Task: Send an email with the signature Kirsten Carter with the subject Feedback on a testimonial and the message Can you please provide me with an update on the project risks and mitigation plan? from softage.9@softage.net to softage.4@softage.net and move the email from Sent Items to the folder Inventory management
Action: Mouse moved to (938, 69)
Screenshot: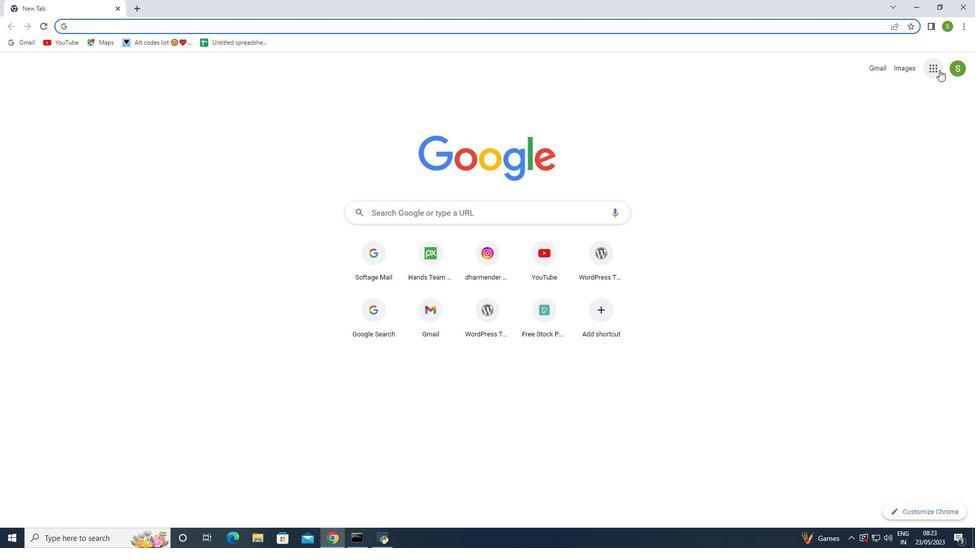 
Action: Mouse pressed left at (938, 69)
Screenshot: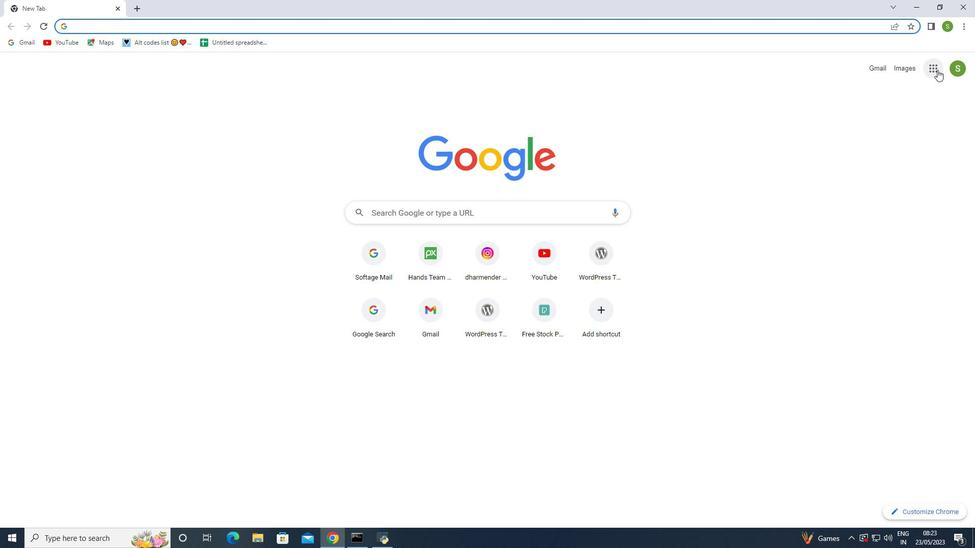 
Action: Mouse moved to (885, 118)
Screenshot: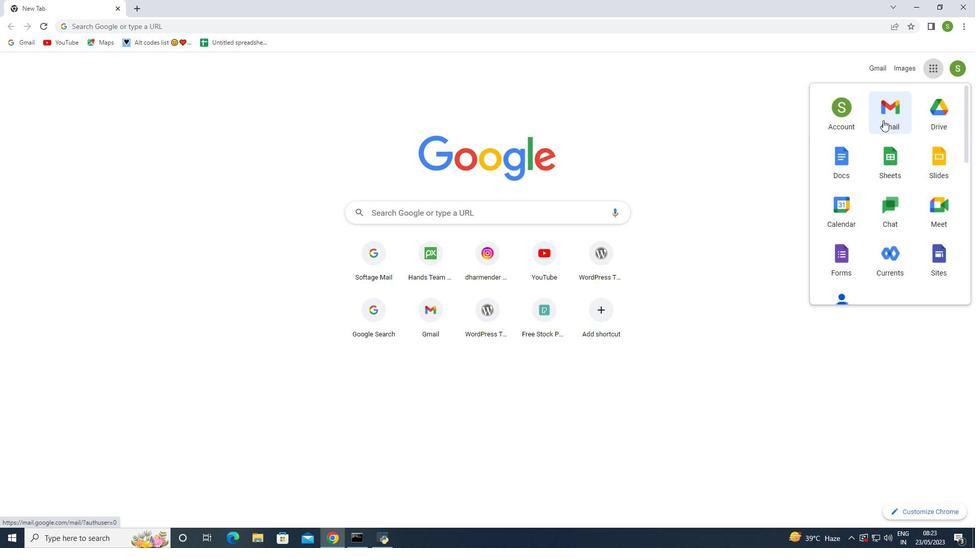 
Action: Mouse pressed left at (885, 118)
Screenshot: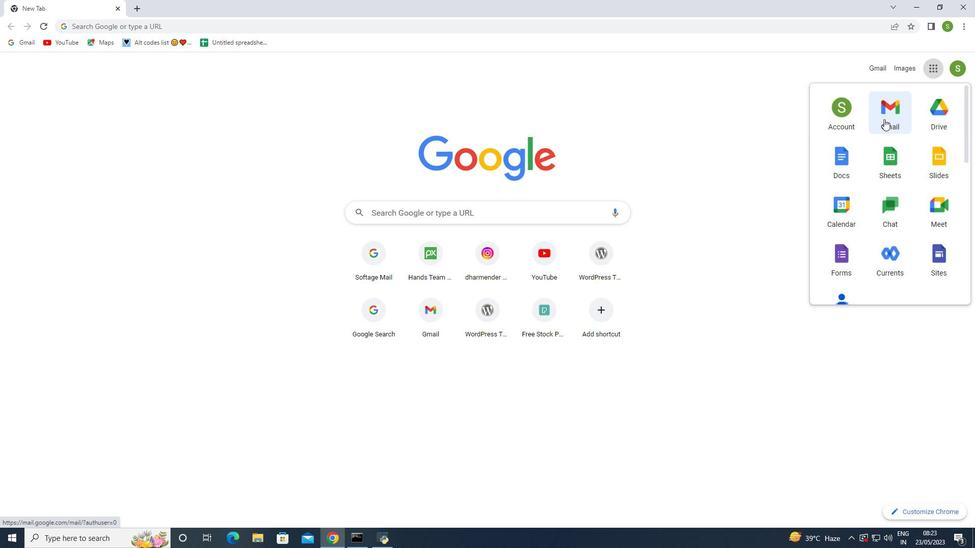 
Action: Mouse moved to (852, 72)
Screenshot: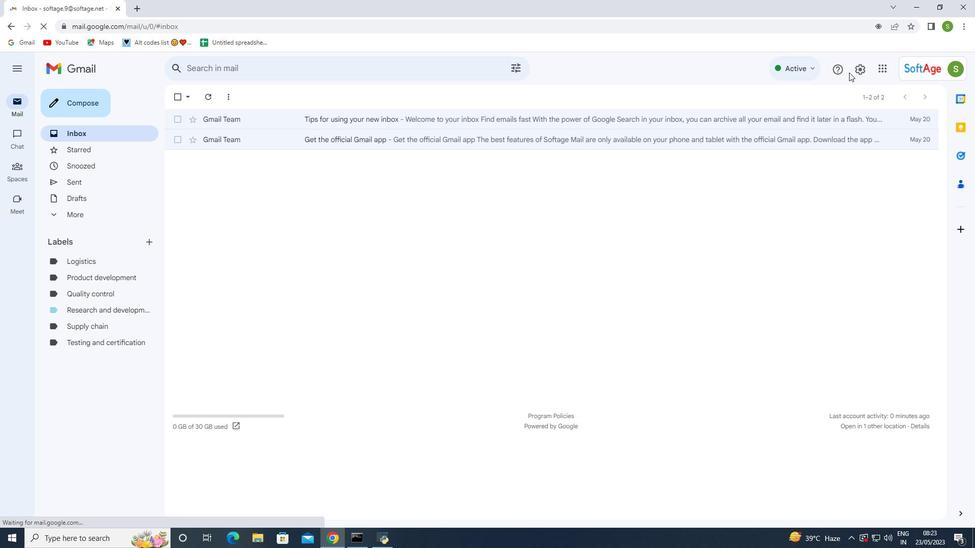 
Action: Mouse pressed left at (852, 72)
Screenshot: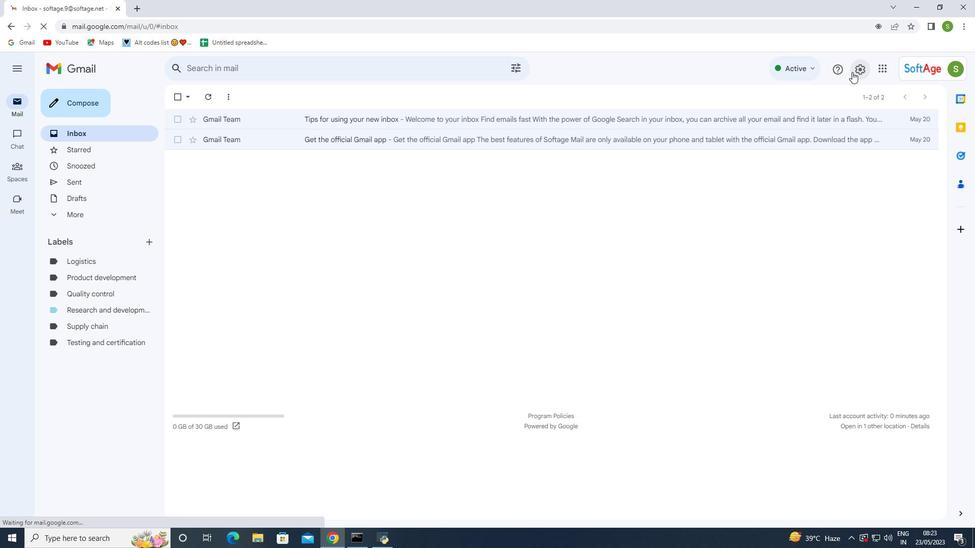 
Action: Mouse moved to (848, 118)
Screenshot: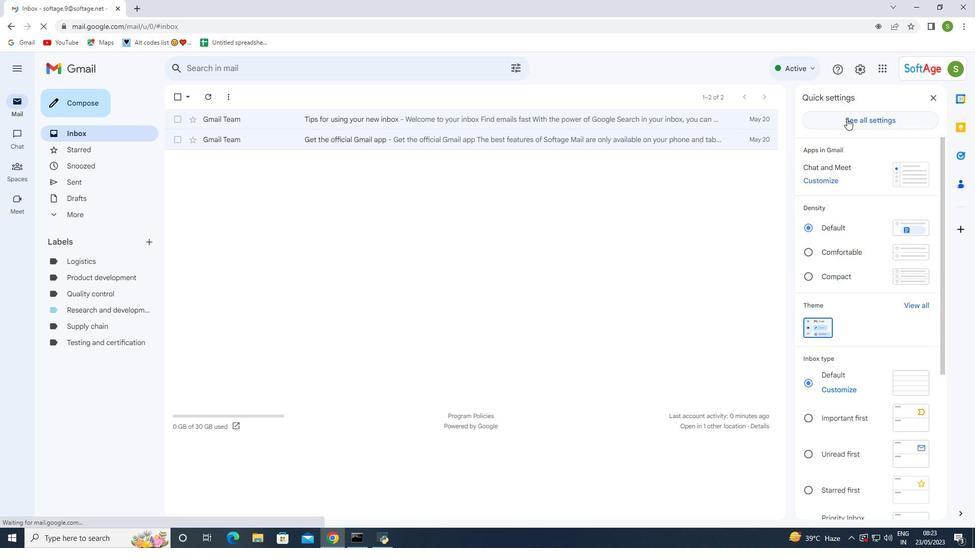 
Action: Mouse pressed left at (848, 118)
Screenshot: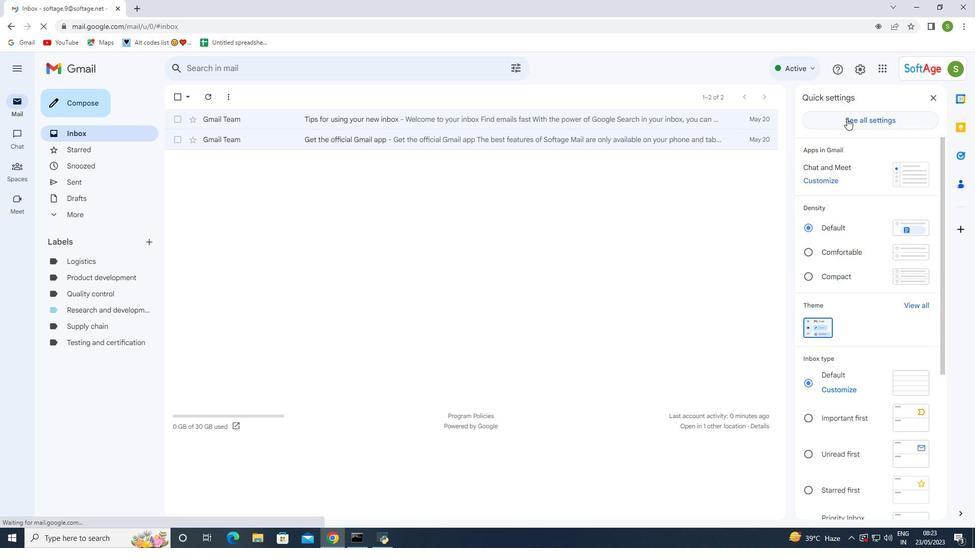 
Action: Mouse moved to (407, 262)
Screenshot: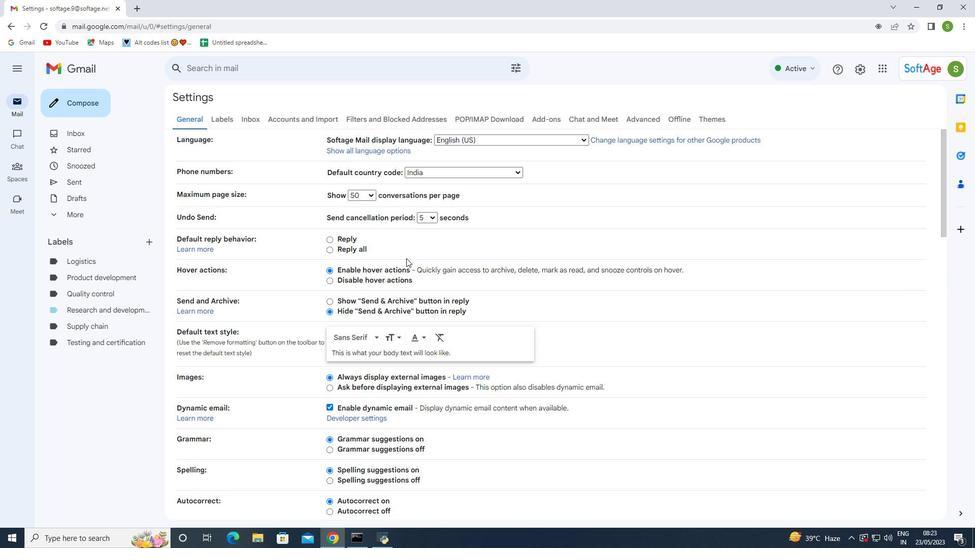 
Action: Mouse scrolled (407, 262) with delta (0, 0)
Screenshot: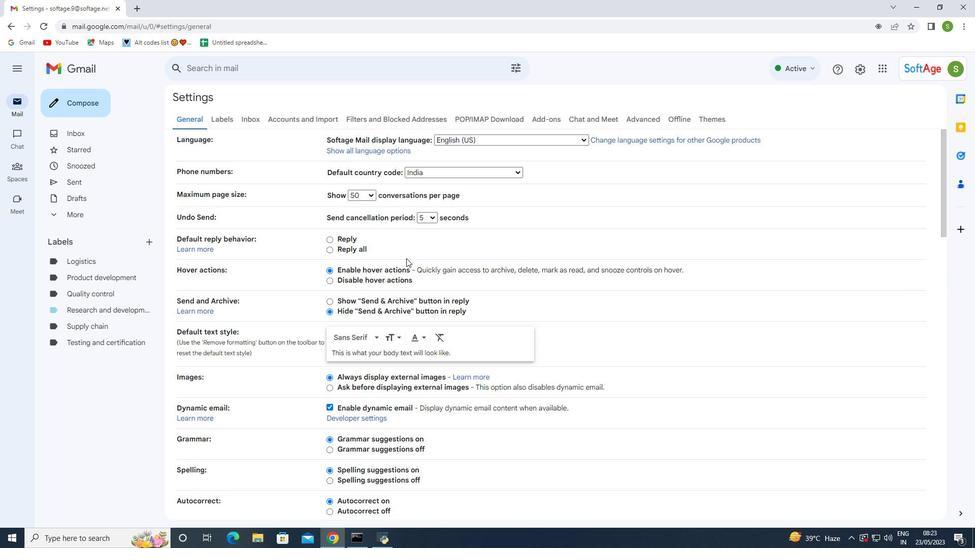 
Action: Mouse moved to (407, 262)
Screenshot: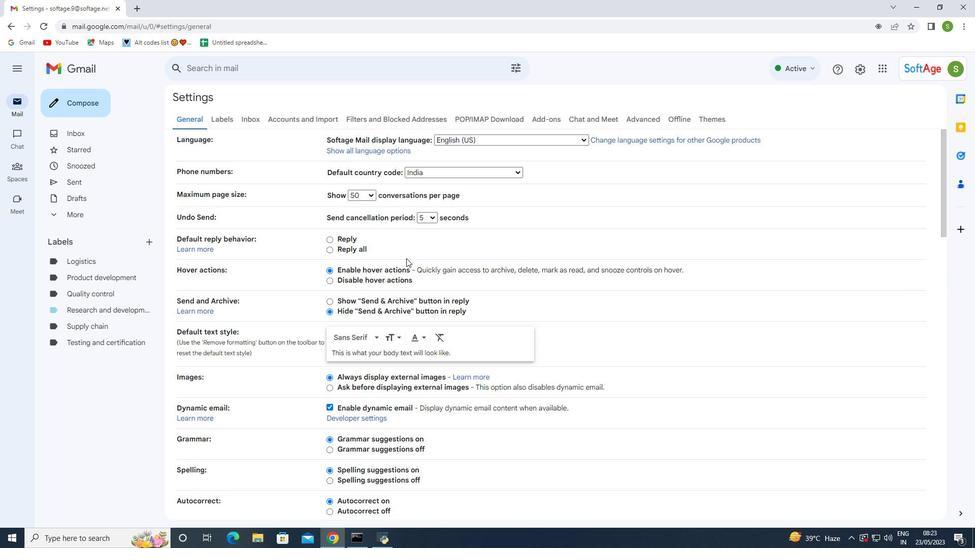 
Action: Mouse scrolled (407, 262) with delta (0, 0)
Screenshot: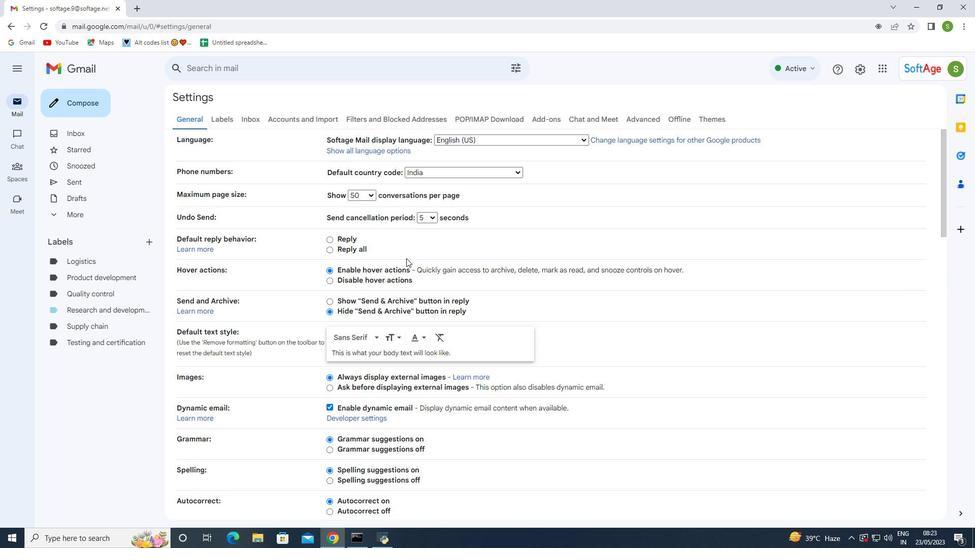 
Action: Mouse moved to (408, 263)
Screenshot: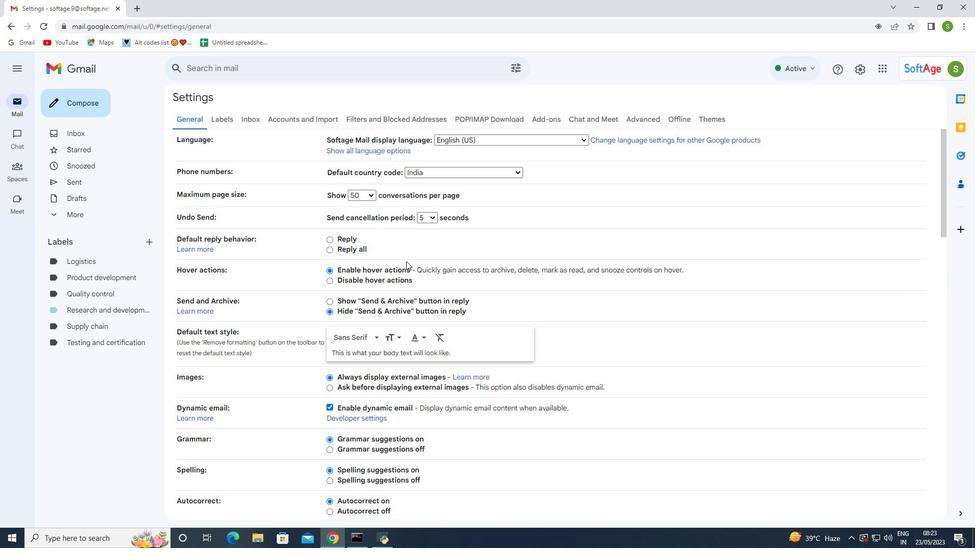 
Action: Mouse scrolled (408, 263) with delta (0, 0)
Screenshot: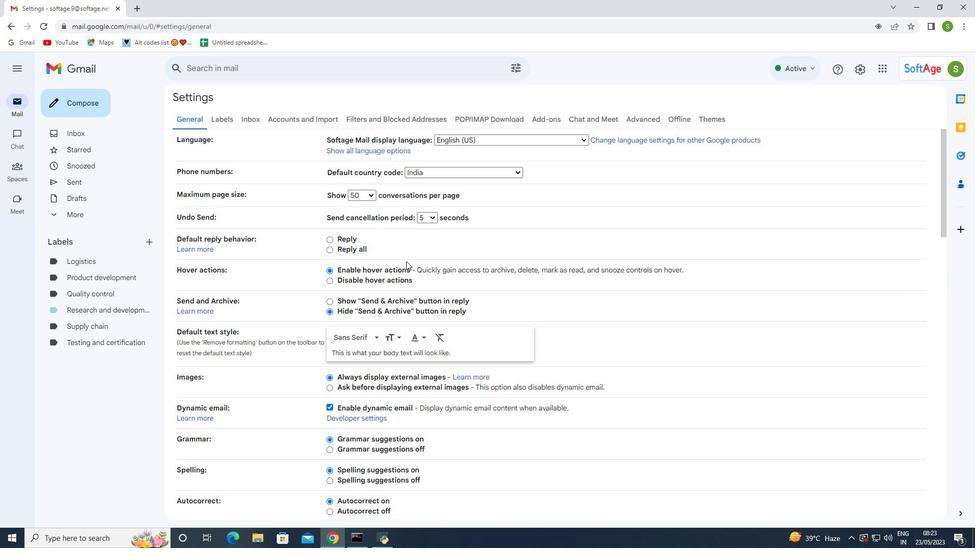 
Action: Mouse moved to (408, 263)
Screenshot: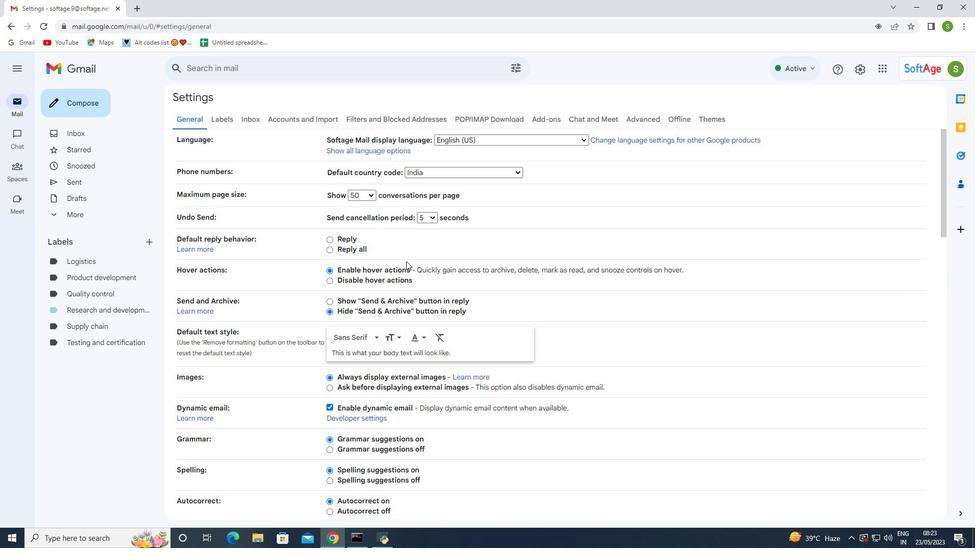 
Action: Mouse scrolled (408, 263) with delta (0, 0)
Screenshot: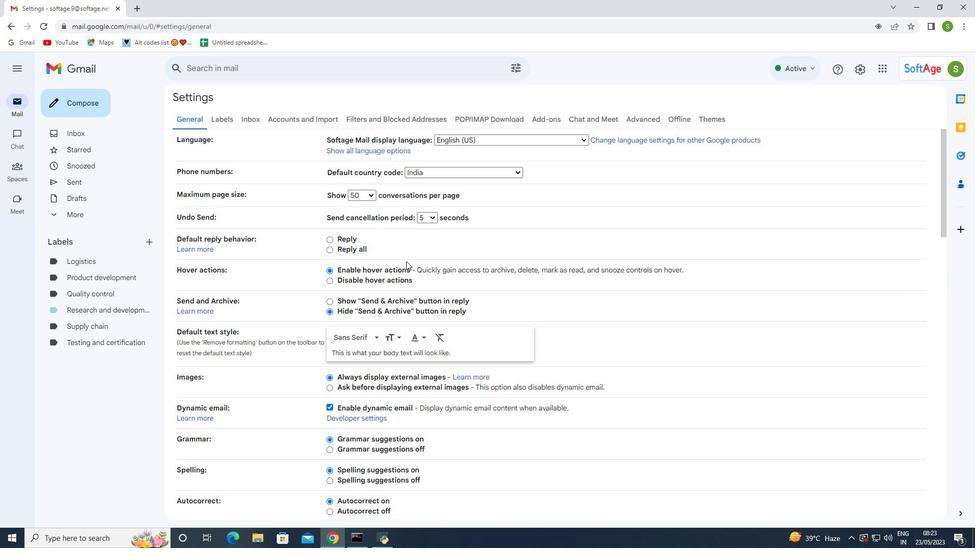 
Action: Mouse scrolled (408, 263) with delta (0, 0)
Screenshot: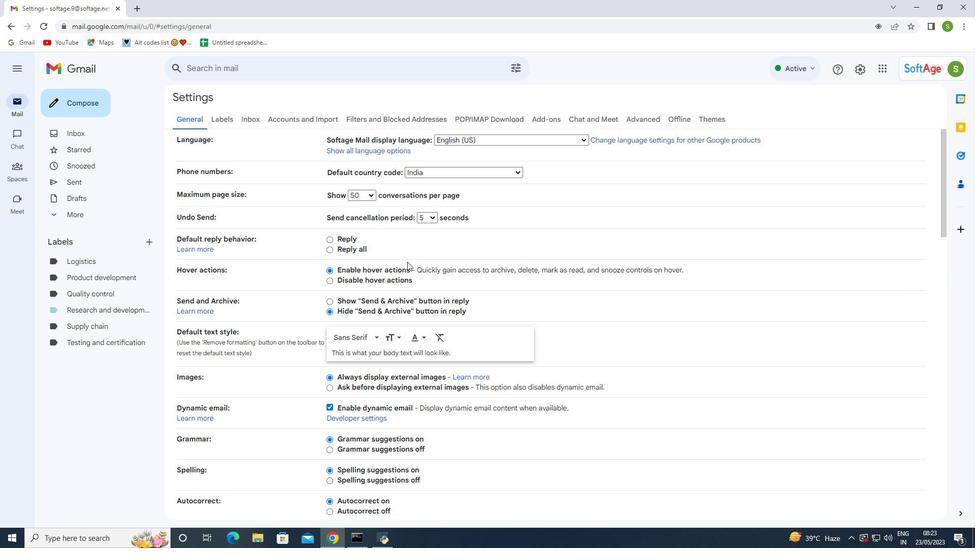 
Action: Mouse moved to (409, 265)
Screenshot: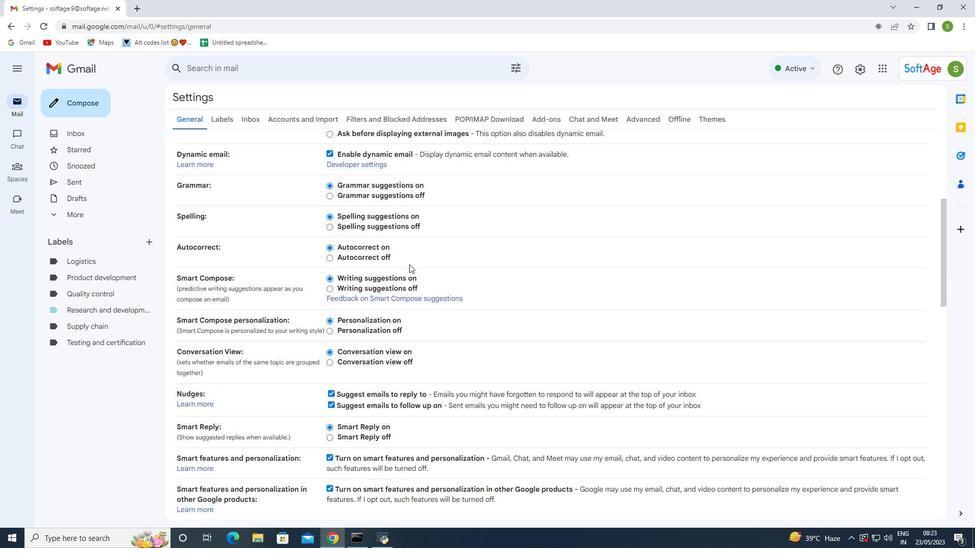 
Action: Mouse scrolled (409, 264) with delta (0, 0)
Screenshot: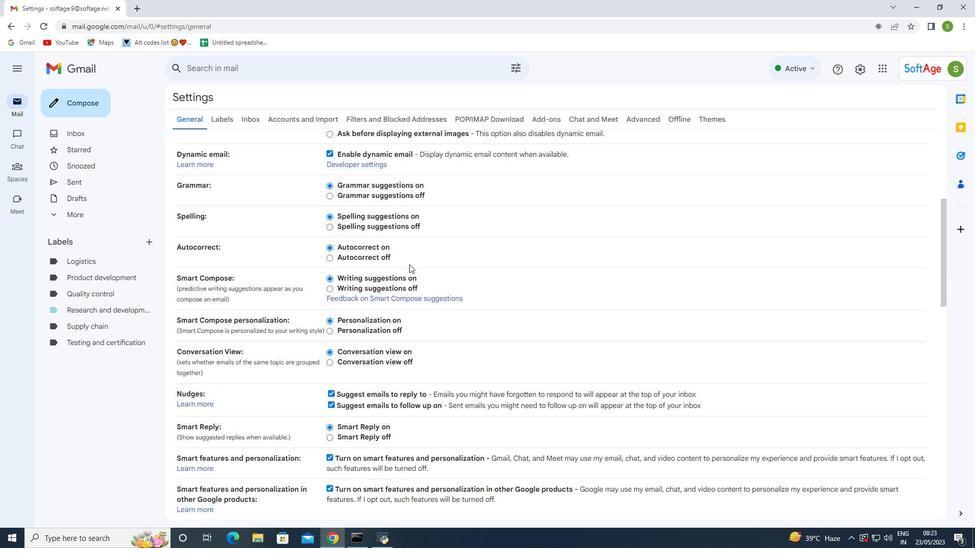 
Action: Mouse moved to (409, 271)
Screenshot: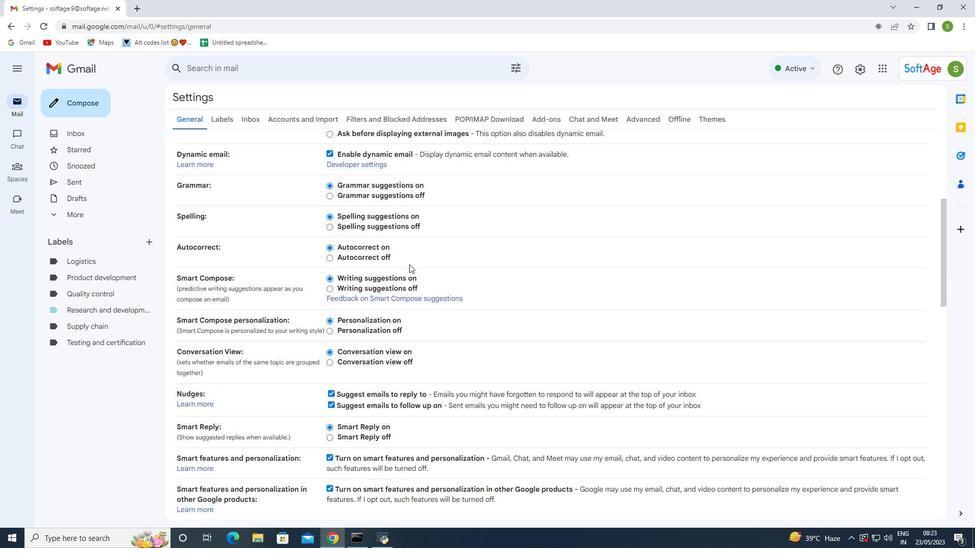 
Action: Mouse scrolled (409, 270) with delta (0, 0)
Screenshot: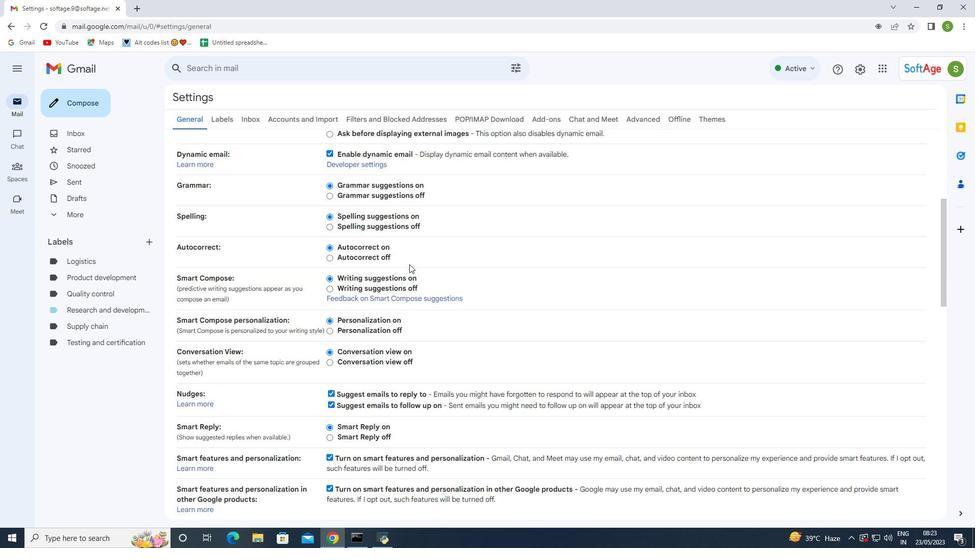 
Action: Mouse moved to (409, 278)
Screenshot: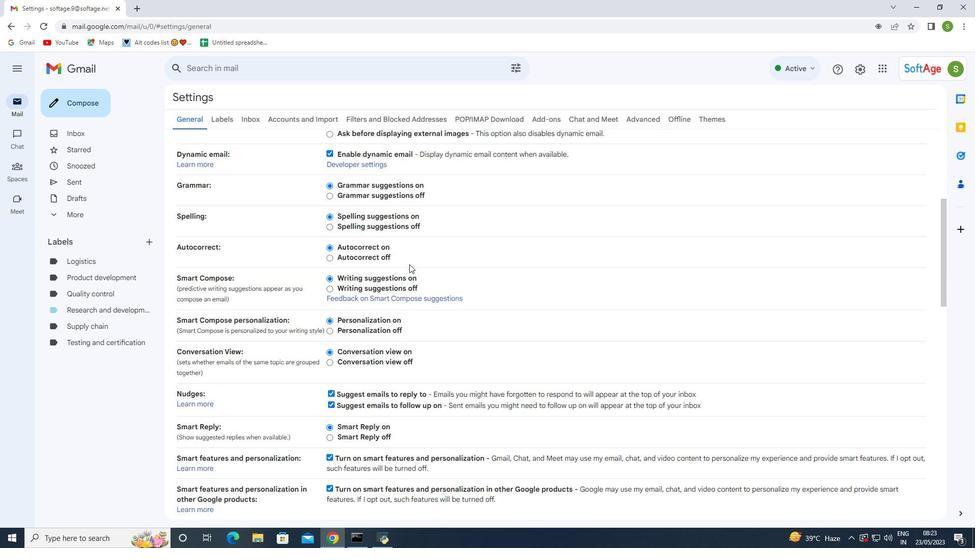 
Action: Mouse scrolled (409, 277) with delta (0, 0)
Screenshot: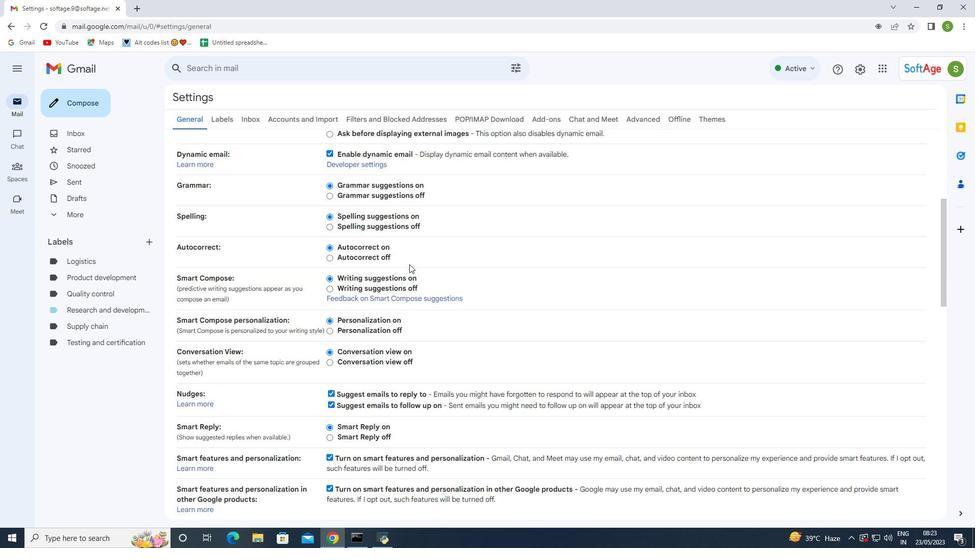 
Action: Mouse moved to (409, 288)
Screenshot: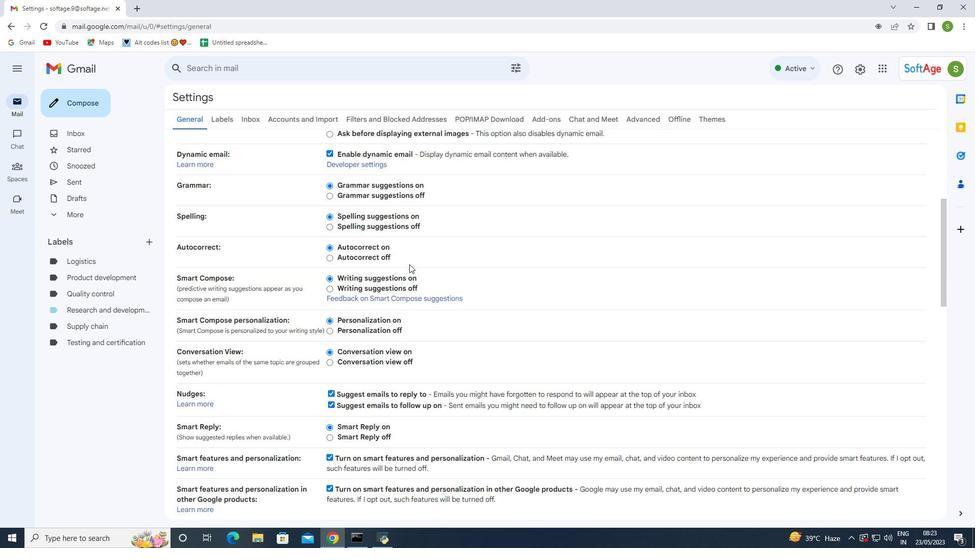 
Action: Mouse scrolled (409, 287) with delta (0, 0)
Screenshot: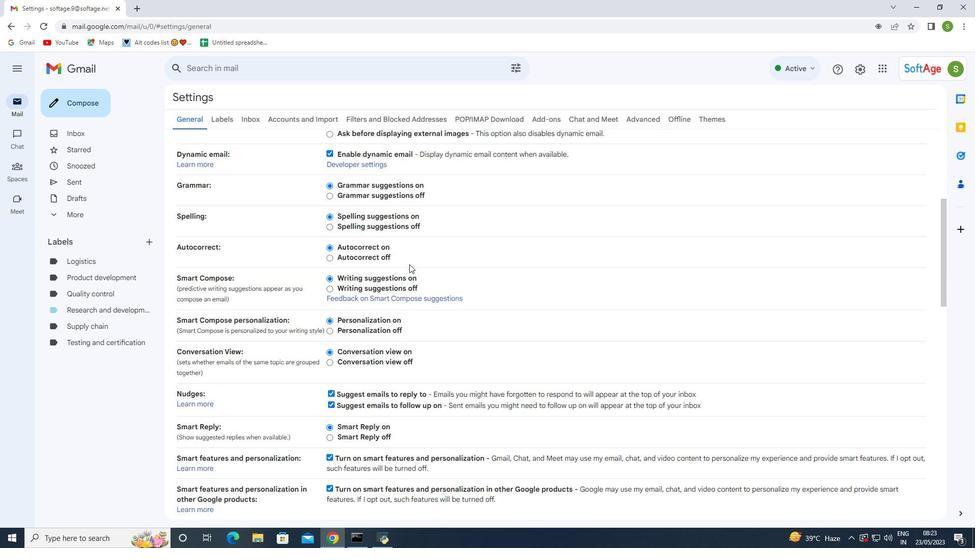
Action: Mouse moved to (409, 291)
Screenshot: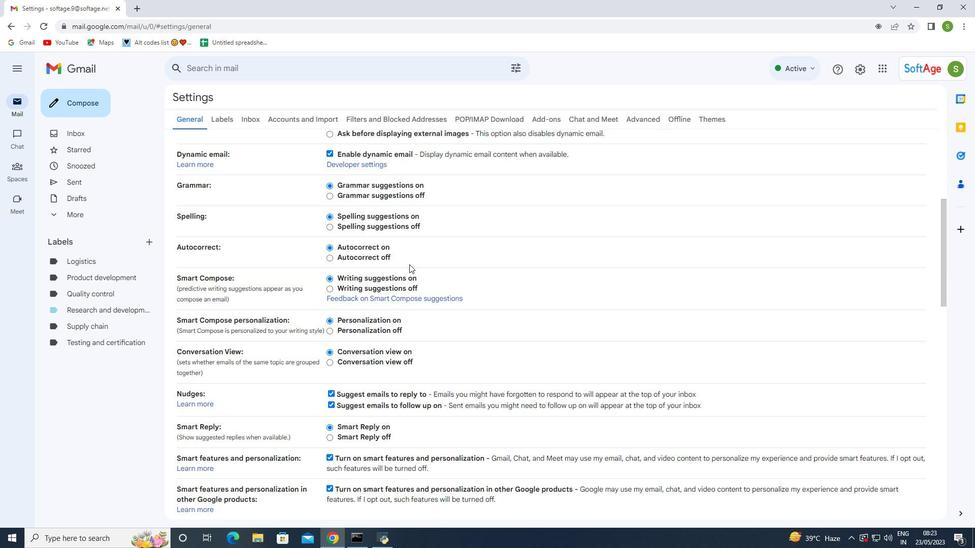 
Action: Mouse scrolled (409, 290) with delta (0, 0)
Screenshot: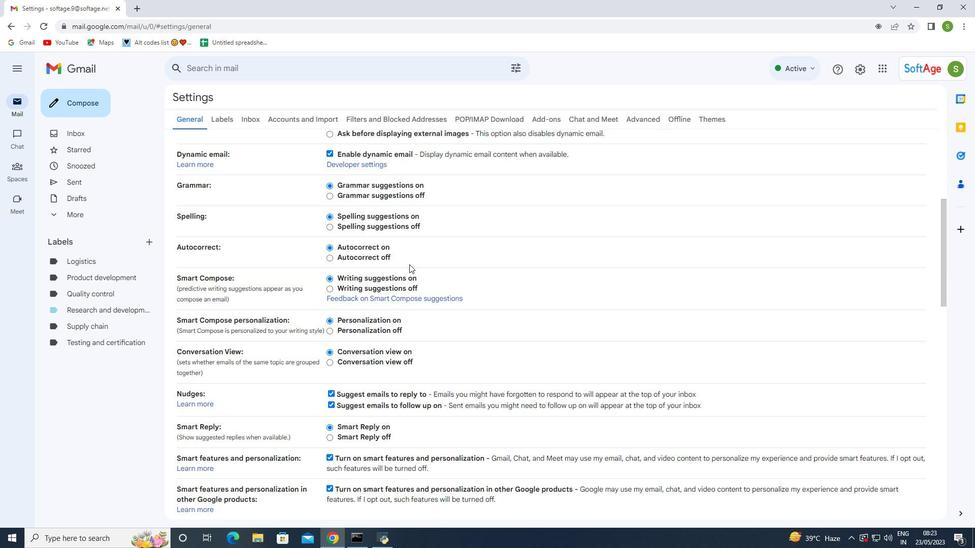
Action: Mouse moved to (409, 293)
Screenshot: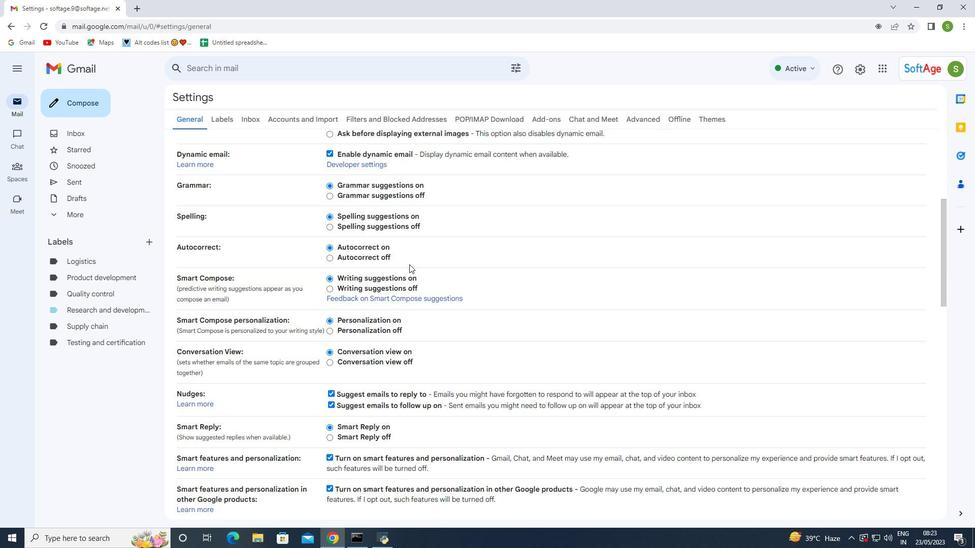 
Action: Mouse scrolled (409, 293) with delta (0, 0)
Screenshot: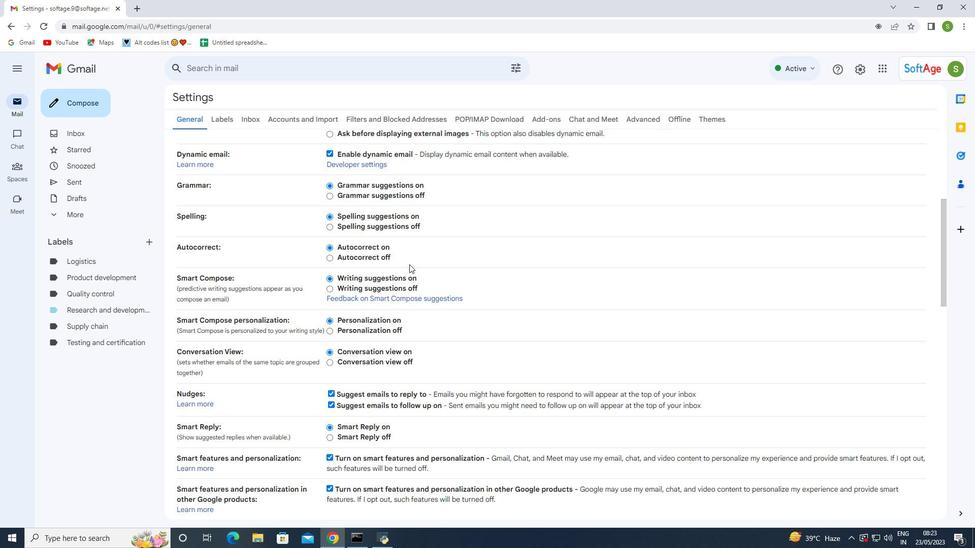 
Action: Mouse moved to (408, 335)
Screenshot: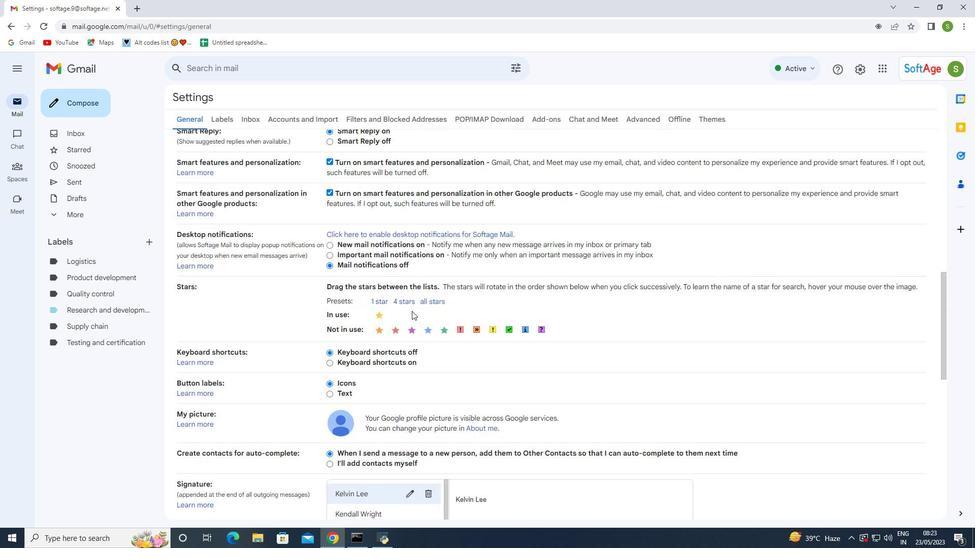 
Action: Mouse scrolled (408, 335) with delta (0, 0)
Screenshot: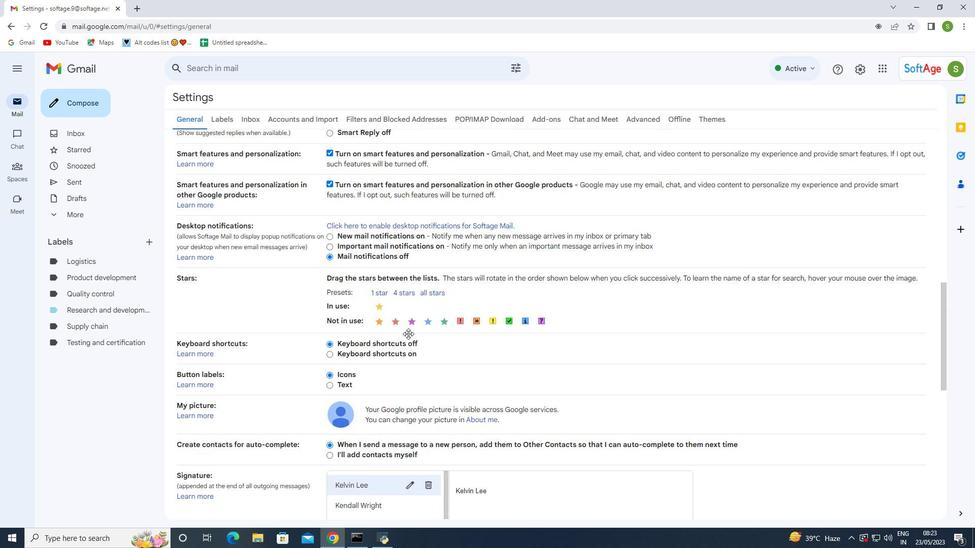 
Action: Mouse scrolled (408, 335) with delta (0, 0)
Screenshot: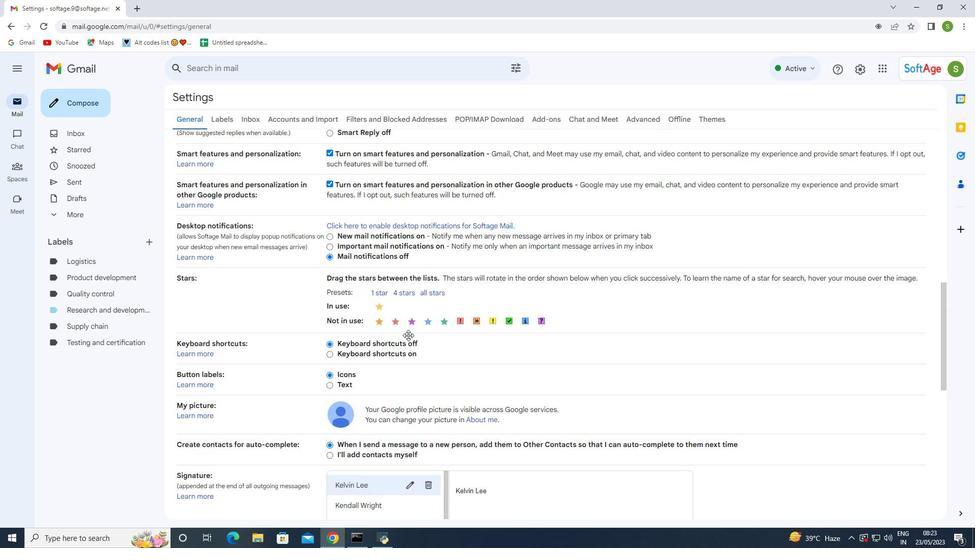 
Action: Mouse moved to (408, 336)
Screenshot: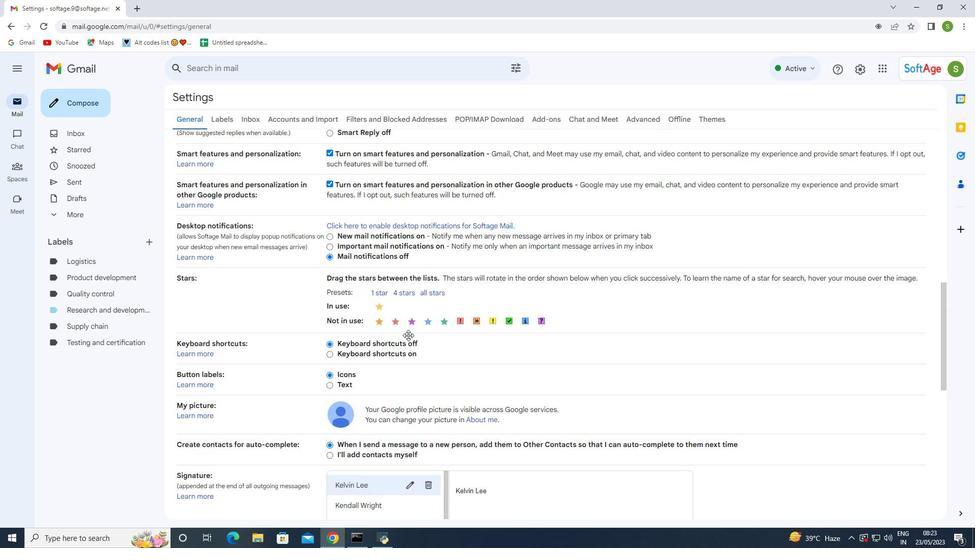 
Action: Mouse scrolled (408, 335) with delta (0, 0)
Screenshot: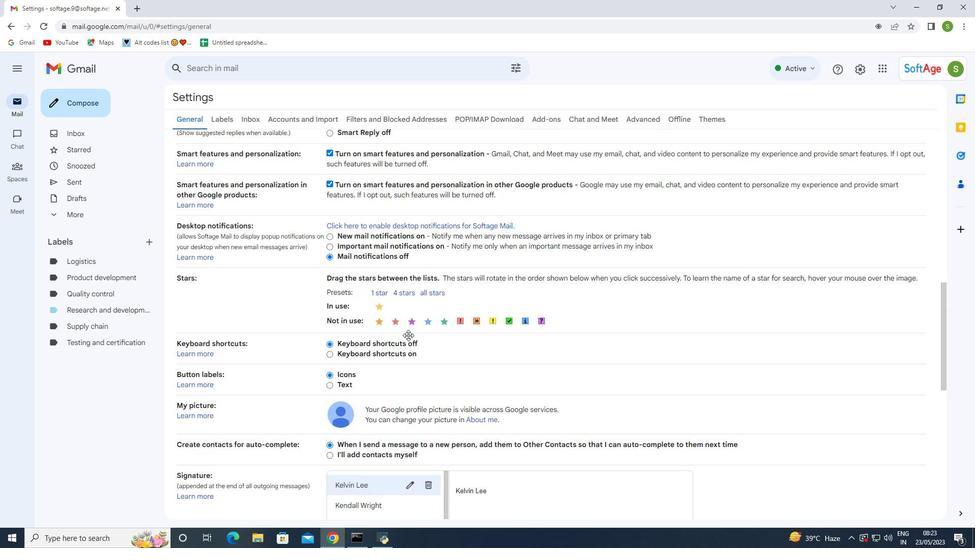 
Action: Mouse scrolled (408, 335) with delta (0, 0)
Screenshot: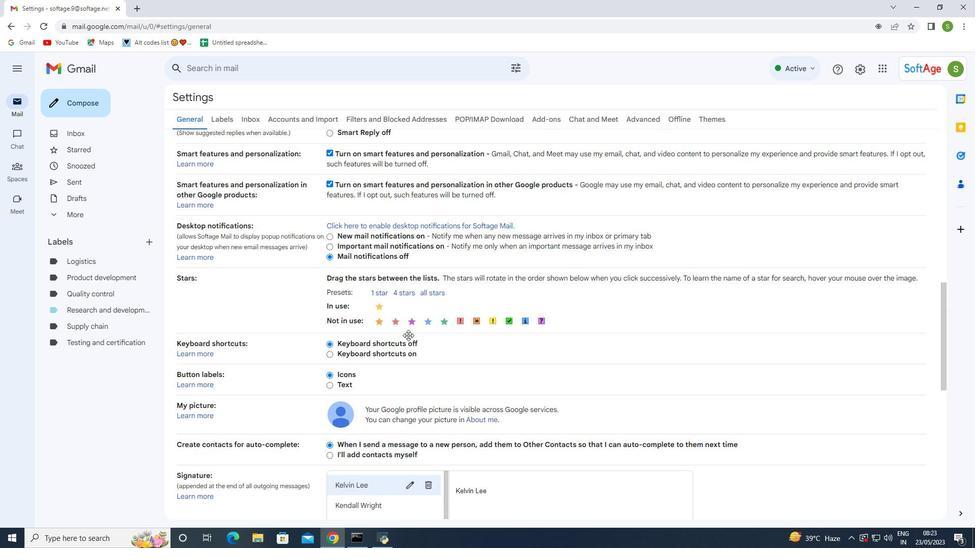 
Action: Mouse moved to (408, 336)
Screenshot: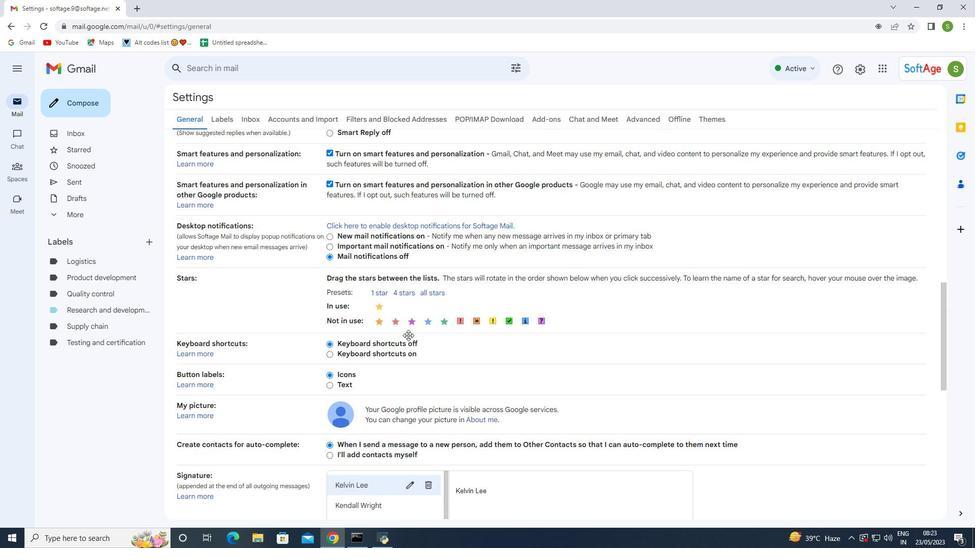 
Action: Mouse scrolled (408, 335) with delta (0, 0)
Screenshot: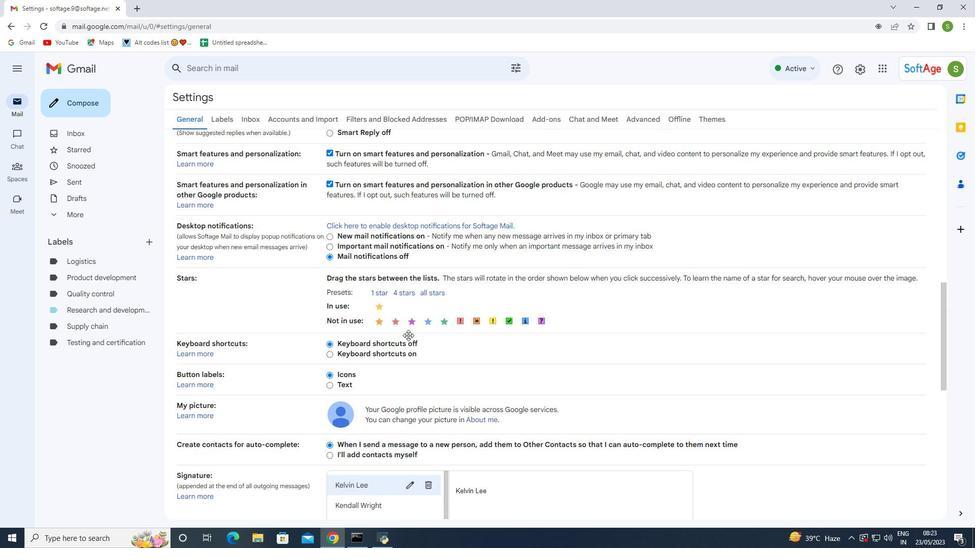 
Action: Mouse scrolled (408, 335) with delta (0, 0)
Screenshot: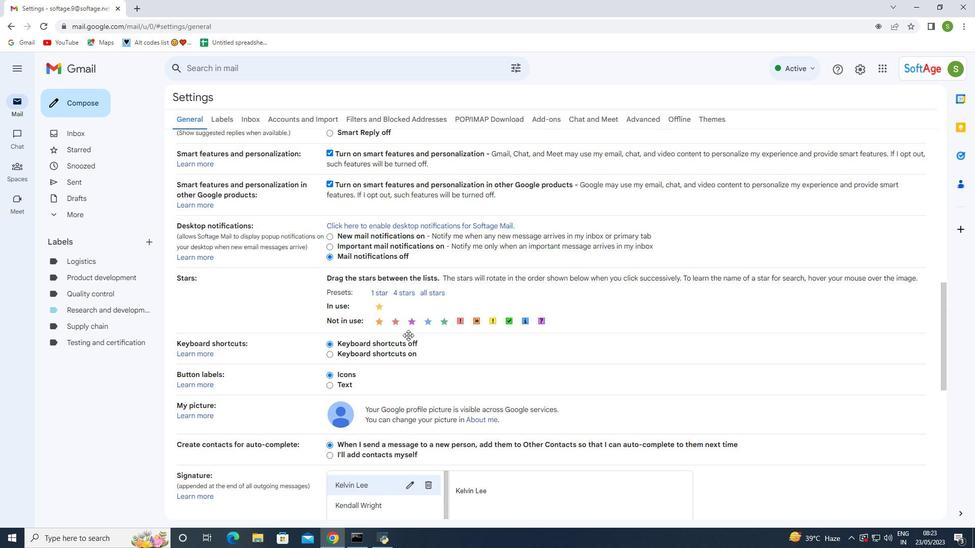 
Action: Mouse moved to (418, 267)
Screenshot: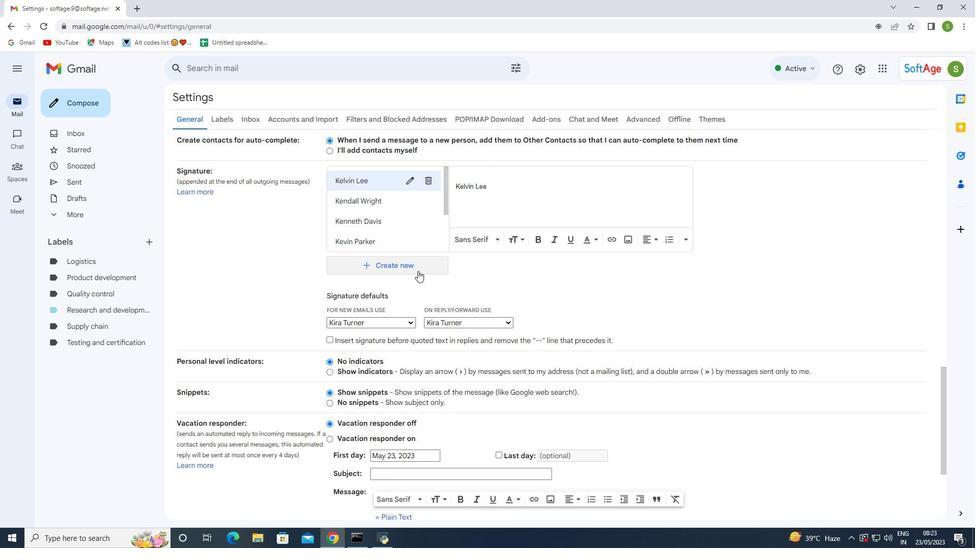 
Action: Mouse pressed left at (418, 267)
Screenshot: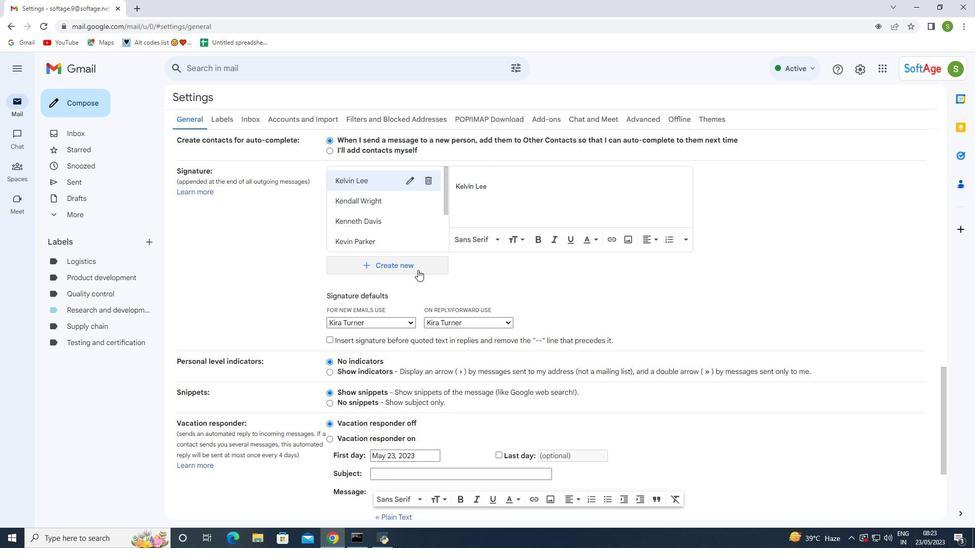 
Action: Mouse moved to (431, 285)
Screenshot: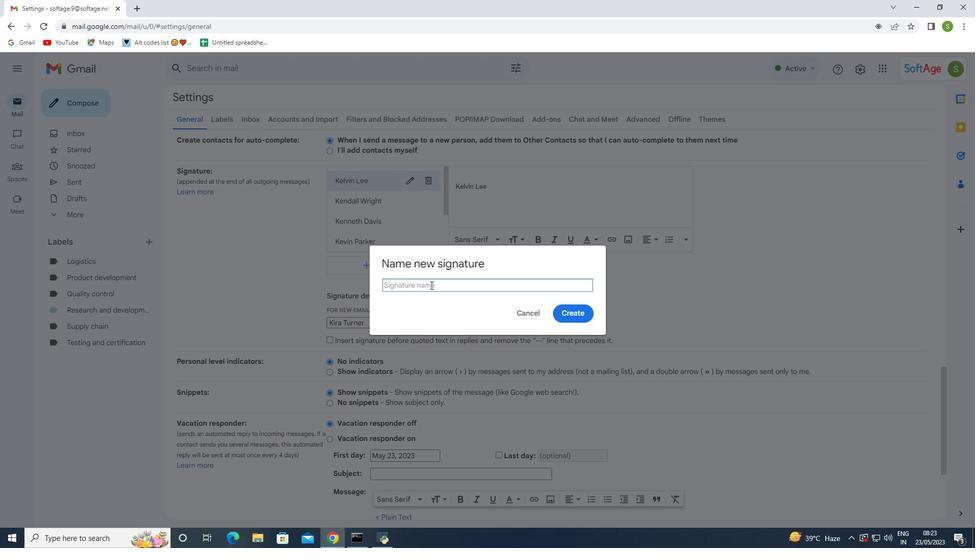 
Action: Mouse pressed left at (431, 285)
Screenshot: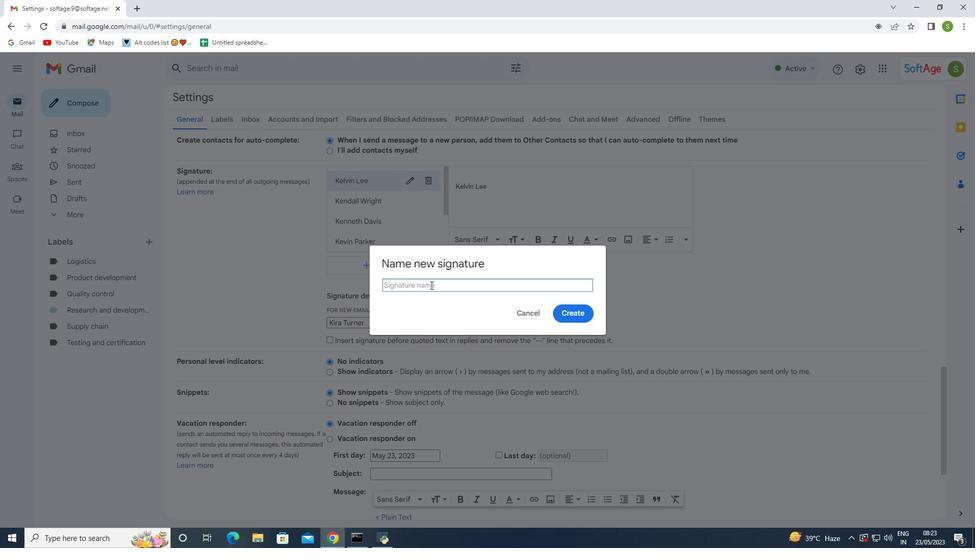 
Action: Key pressed <Key.shift>Kirsten<Key.space><Key.shift>CARTER
Screenshot: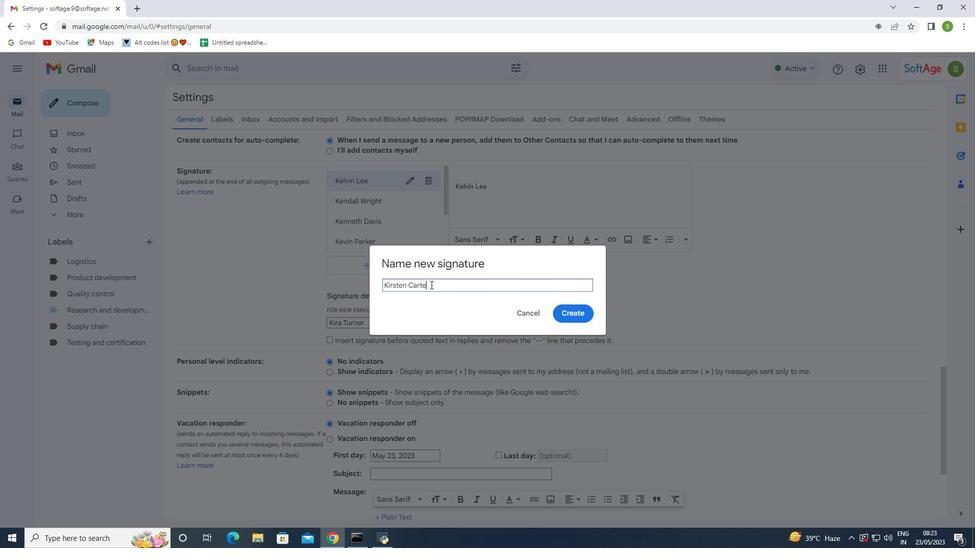 
Action: Mouse moved to (563, 315)
Screenshot: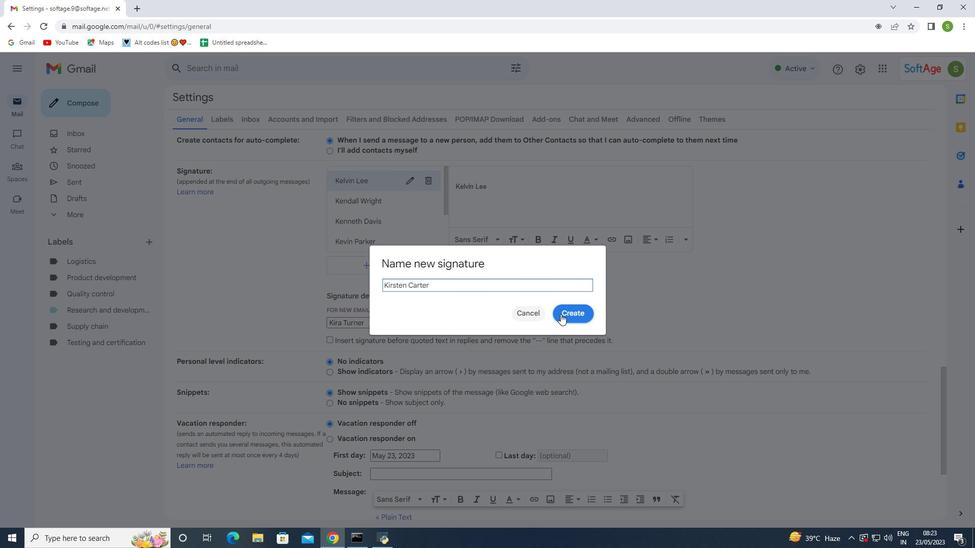 
Action: Mouse pressed left at (563, 315)
Screenshot: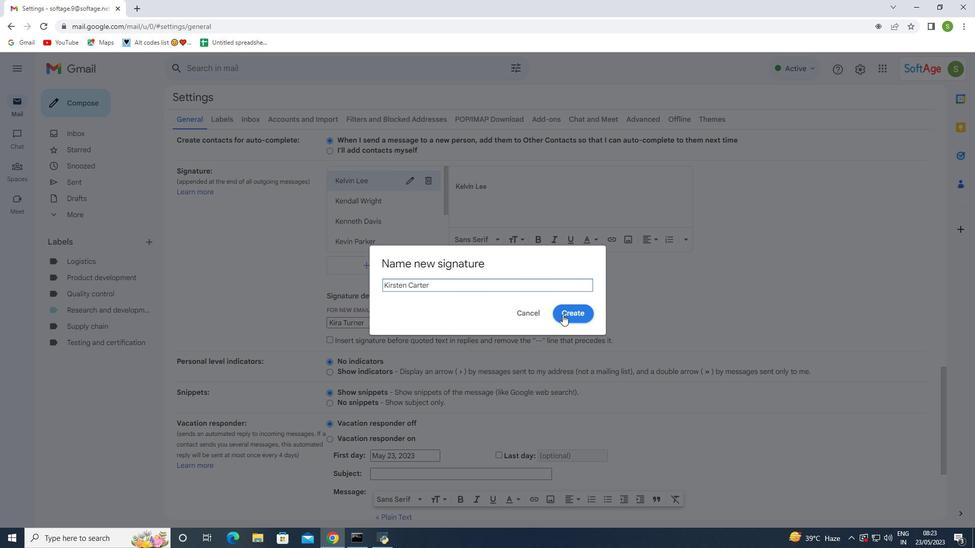 
Action: Mouse moved to (478, 191)
Screenshot: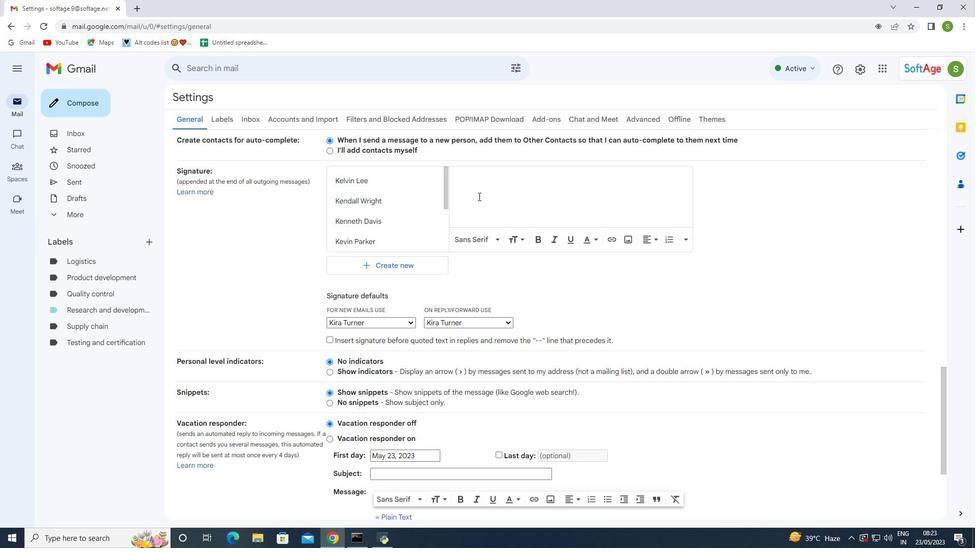 
Action: Mouse pressed left at (478, 191)
Screenshot: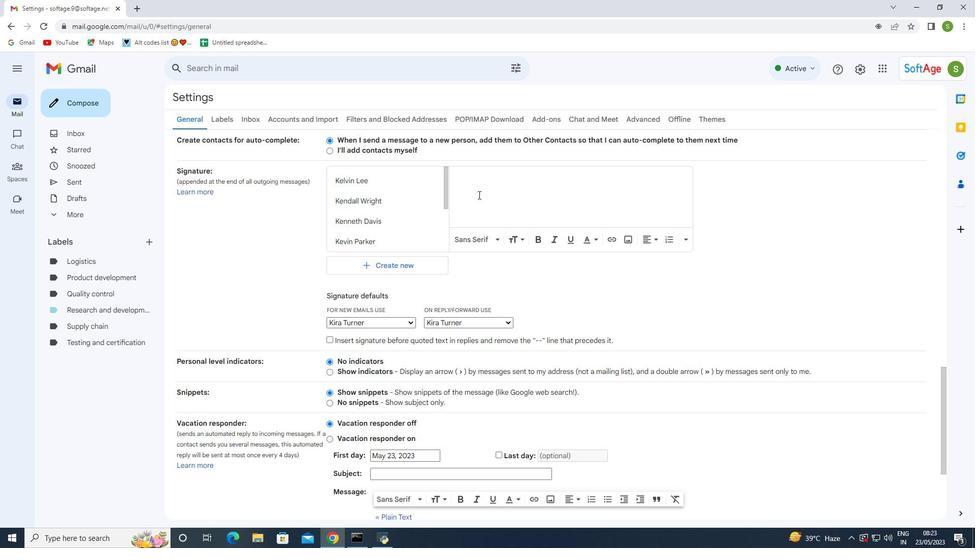 
Action: Key pressed <Key.enter><Key.shift>Kirsten<Key.space><Key.shift>Carter
Screenshot: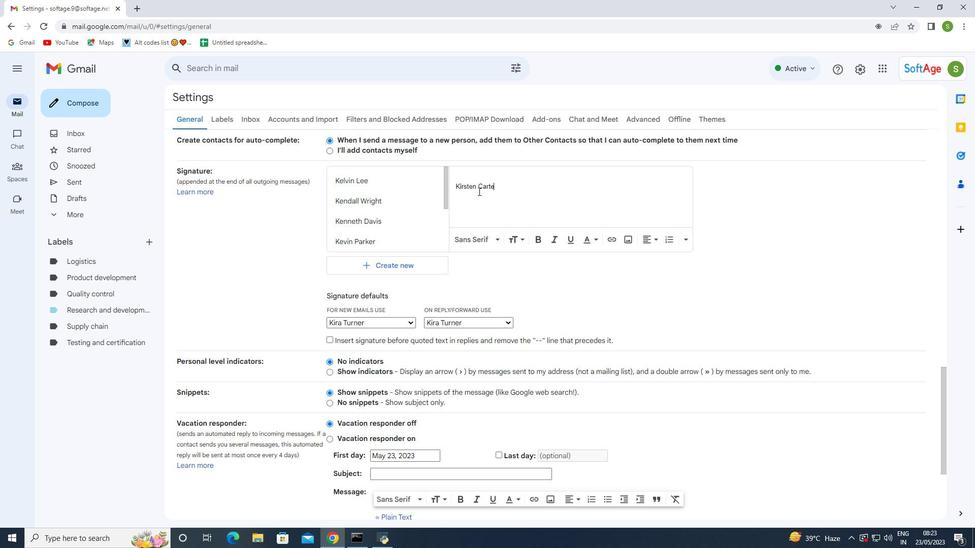 
Action: Mouse moved to (393, 329)
Screenshot: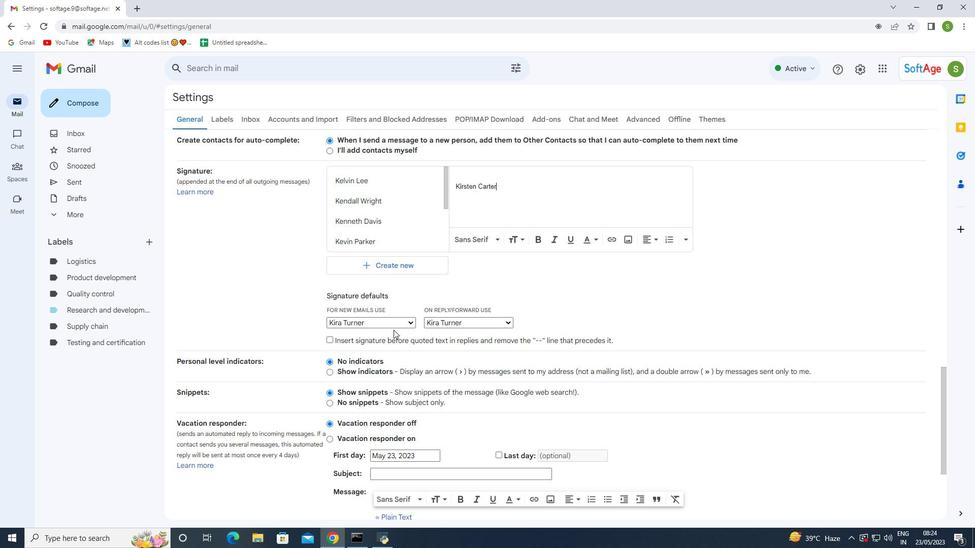 
Action: Mouse pressed left at (393, 329)
Screenshot: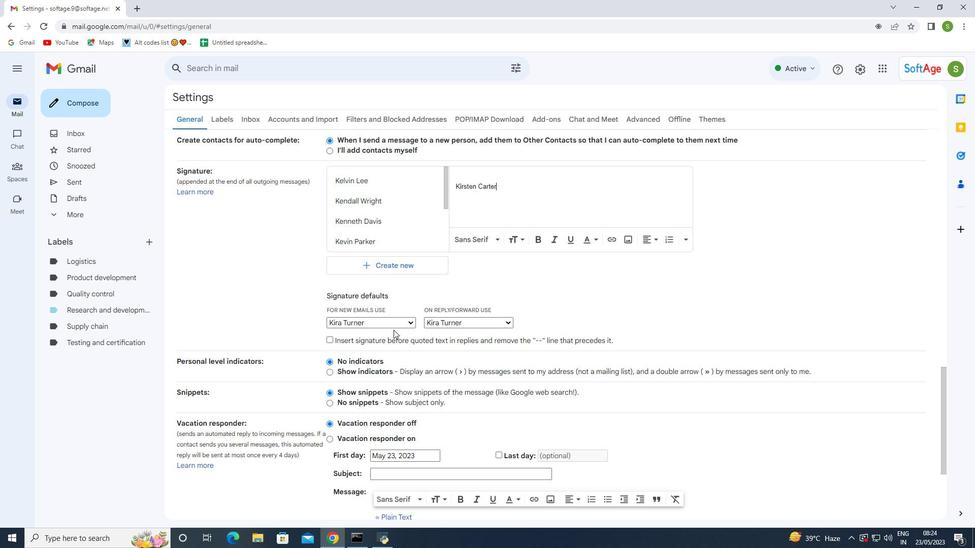 
Action: Mouse moved to (393, 324)
Screenshot: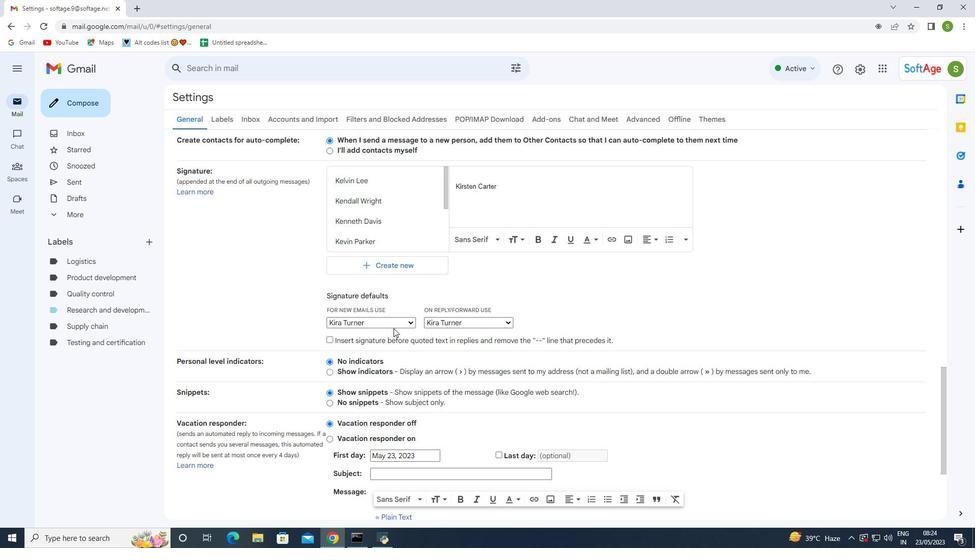 
Action: Mouse pressed left at (393, 324)
Screenshot: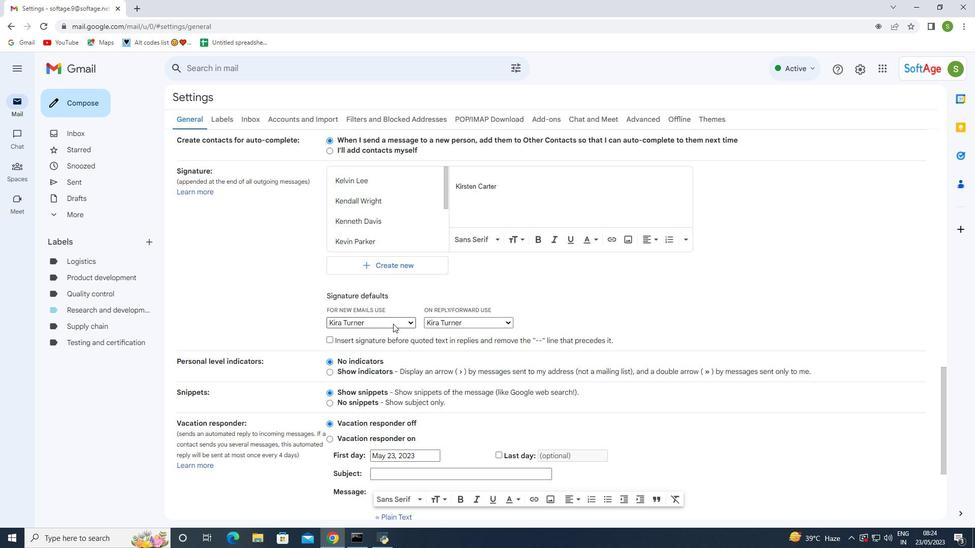 
Action: Mouse moved to (365, 411)
Screenshot: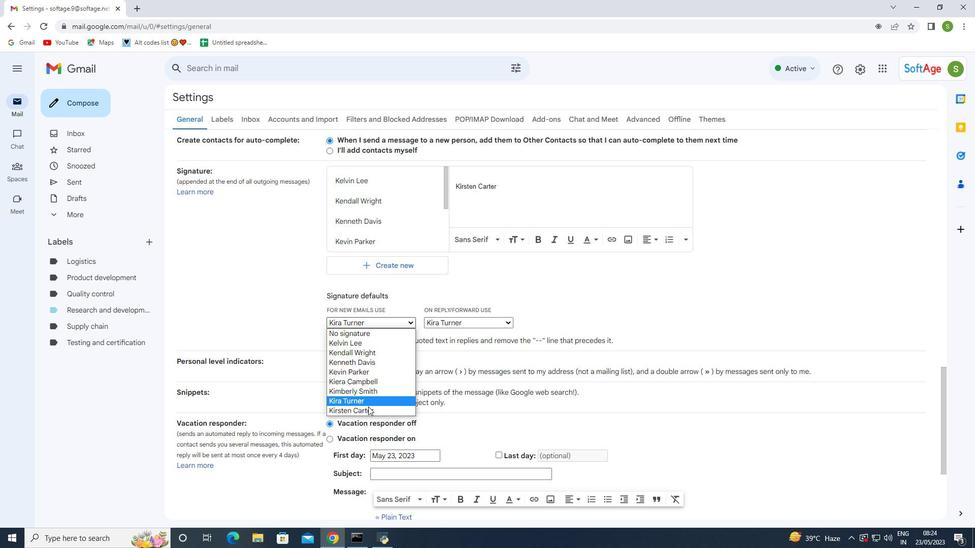 
Action: Mouse pressed left at (365, 411)
Screenshot: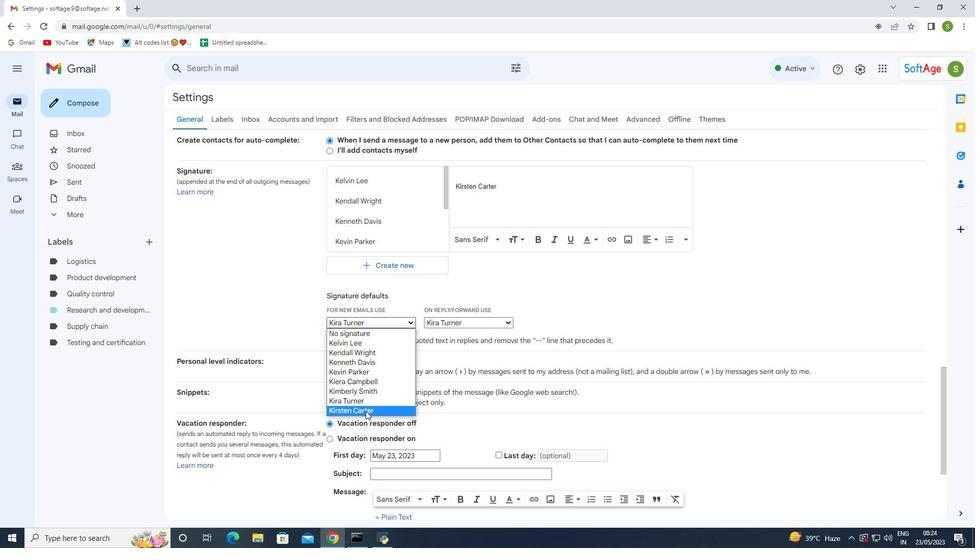 
Action: Mouse moved to (443, 320)
Screenshot: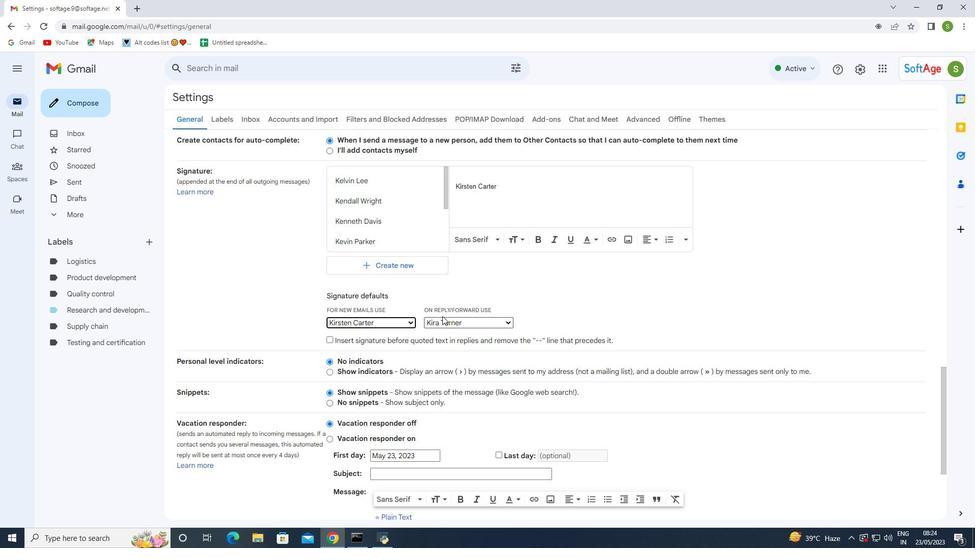 
Action: Mouse pressed left at (443, 320)
Screenshot: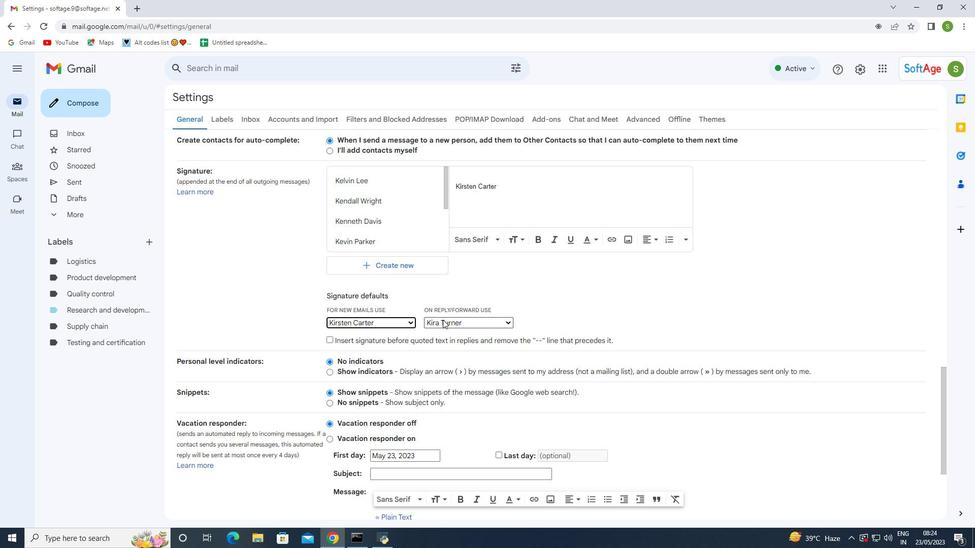 
Action: Mouse moved to (456, 408)
Screenshot: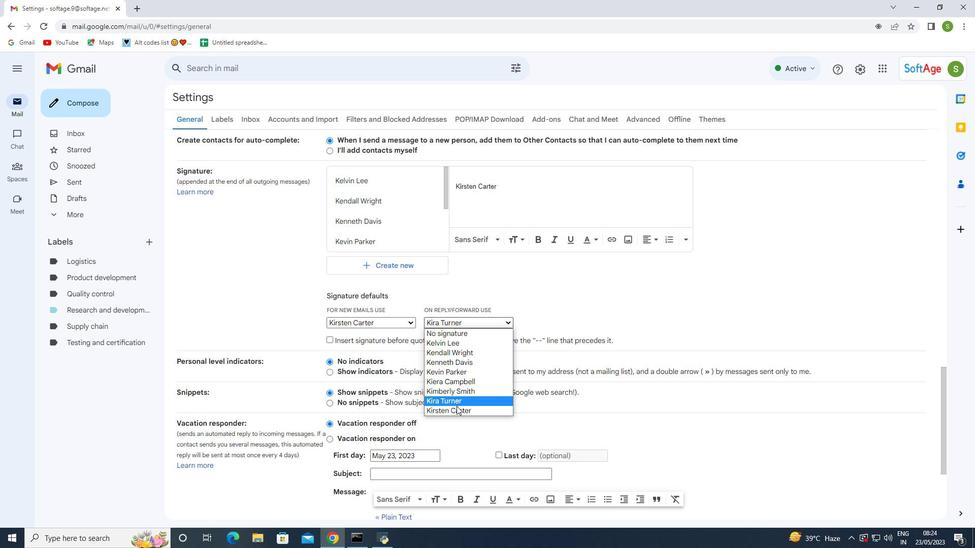 
Action: Mouse pressed left at (456, 408)
Screenshot: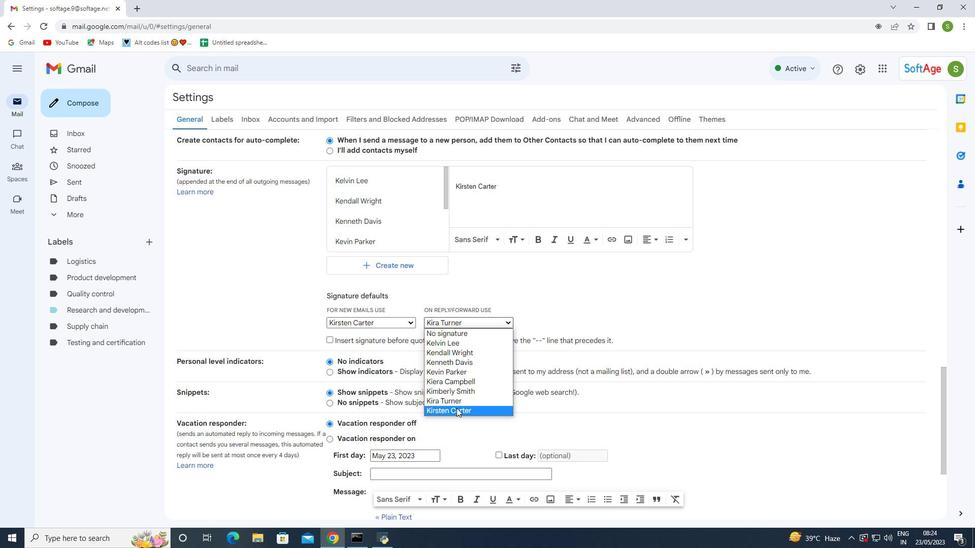
Action: Mouse moved to (449, 307)
Screenshot: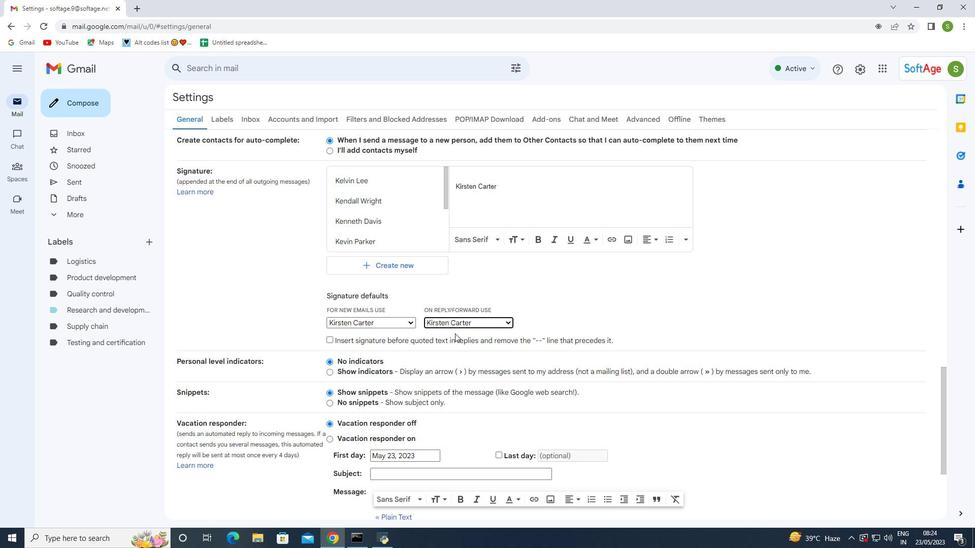 
Action: Mouse scrolled (449, 306) with delta (0, 0)
Screenshot: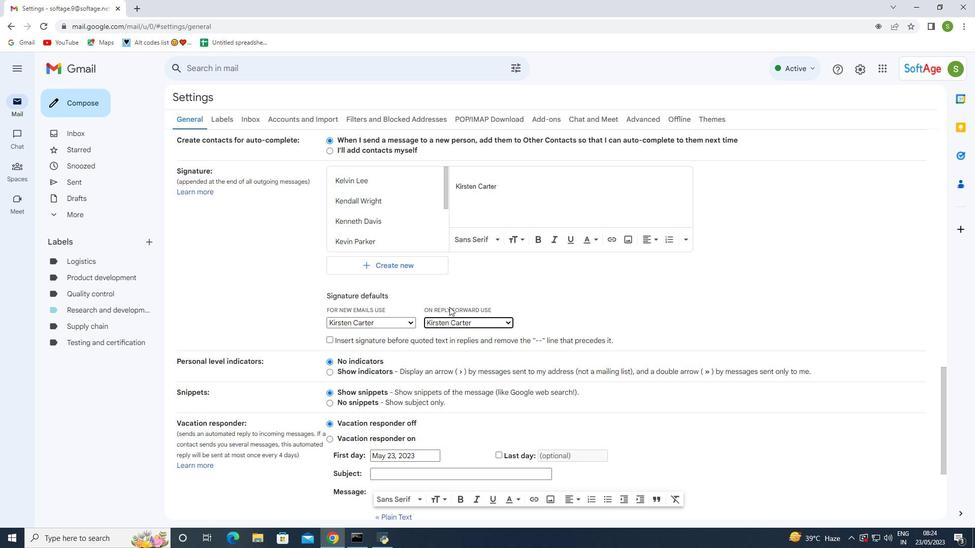 
Action: Mouse scrolled (449, 306) with delta (0, 0)
Screenshot: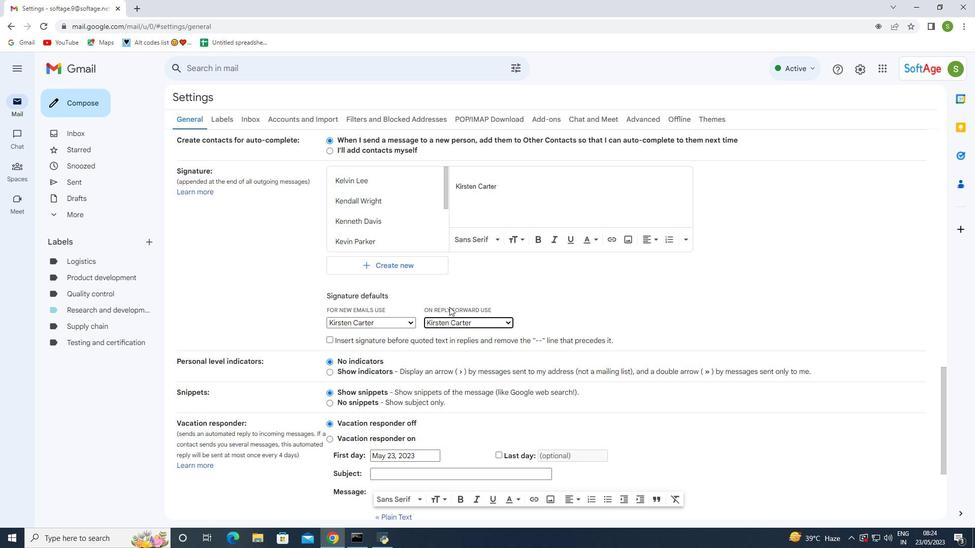 
Action: Mouse scrolled (449, 306) with delta (0, 0)
Screenshot: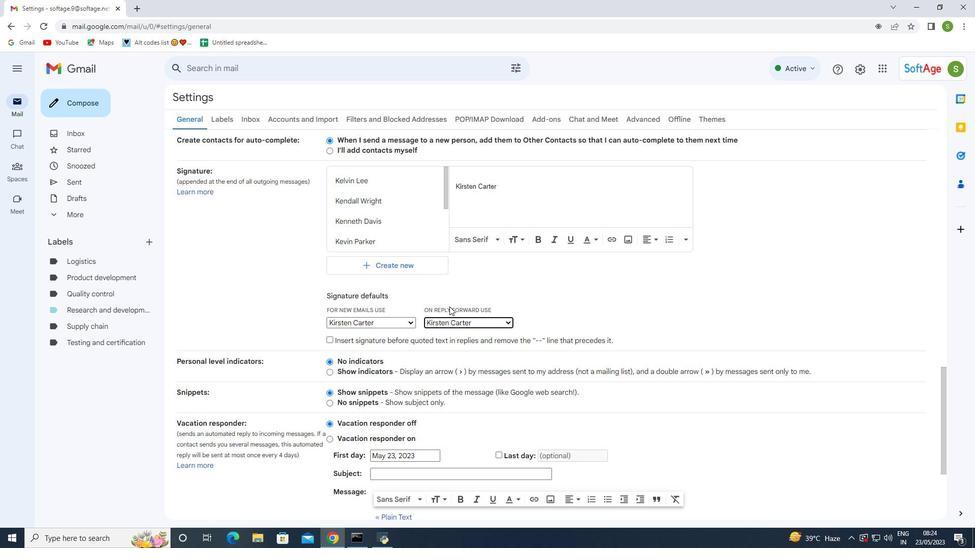 
Action: Mouse scrolled (449, 306) with delta (0, 0)
Screenshot: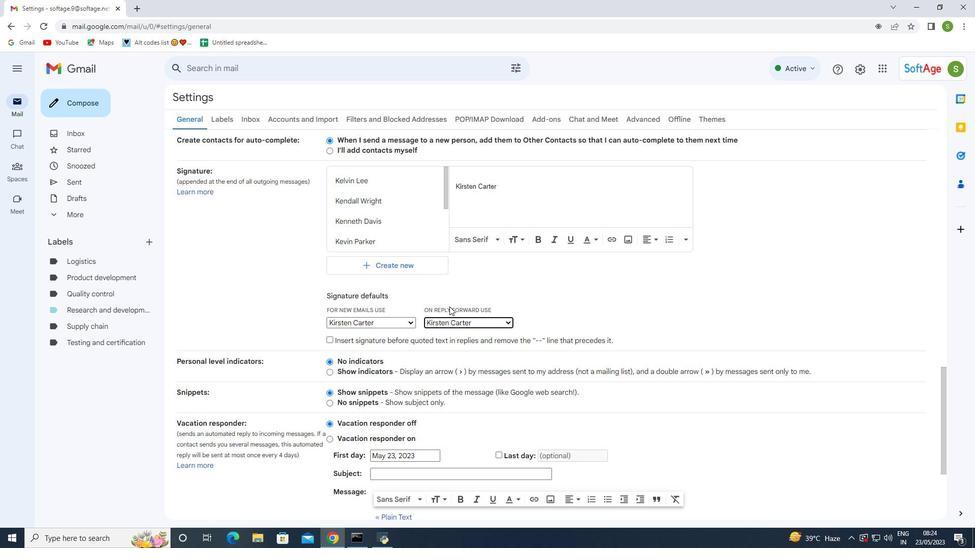 
Action: Mouse moved to (463, 344)
Screenshot: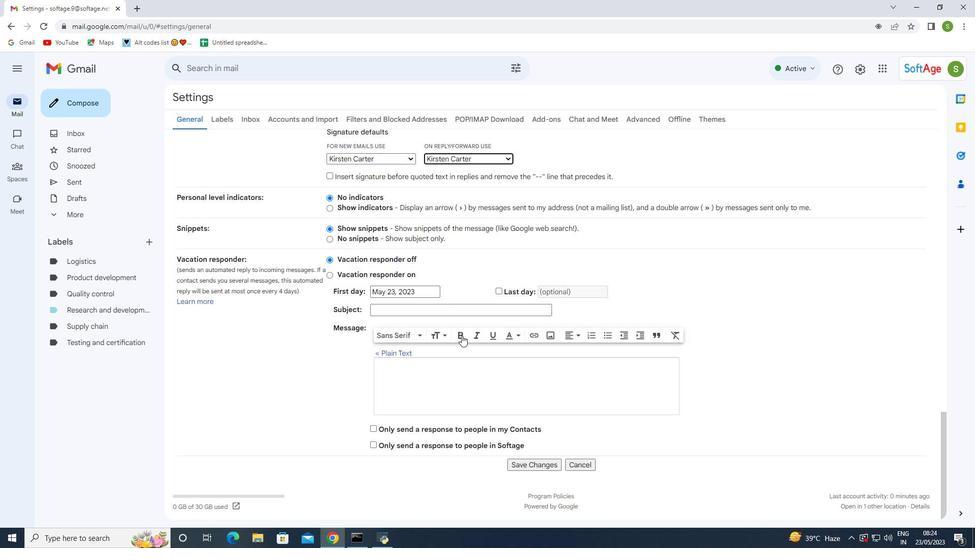 
Action: Mouse scrolled (463, 344) with delta (0, 0)
Screenshot: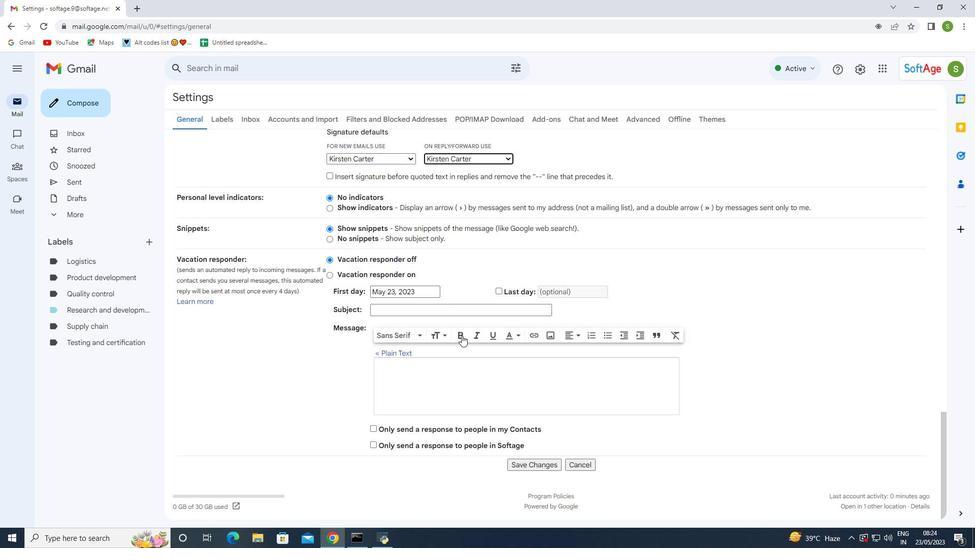 
Action: Mouse moved to (463, 346)
Screenshot: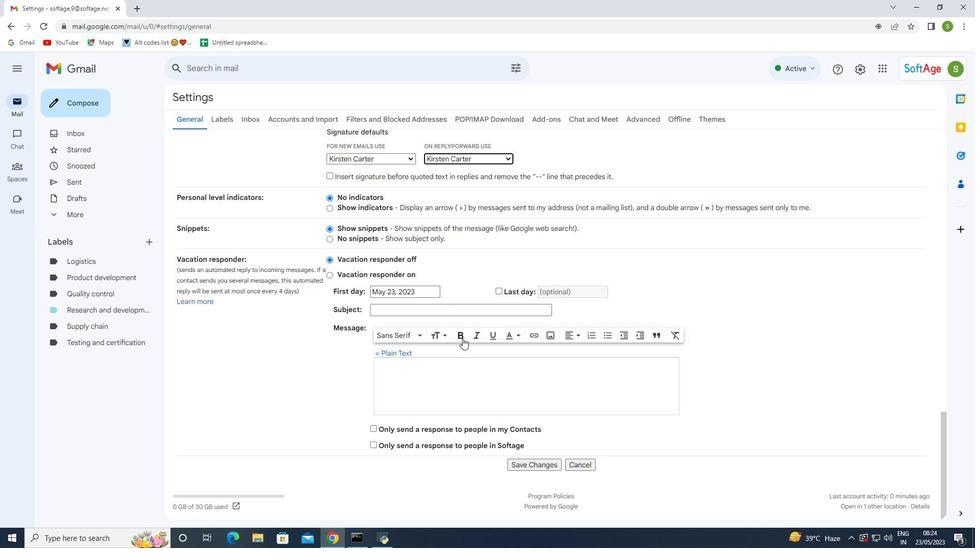 
Action: Mouse scrolled (463, 346) with delta (0, 0)
Screenshot: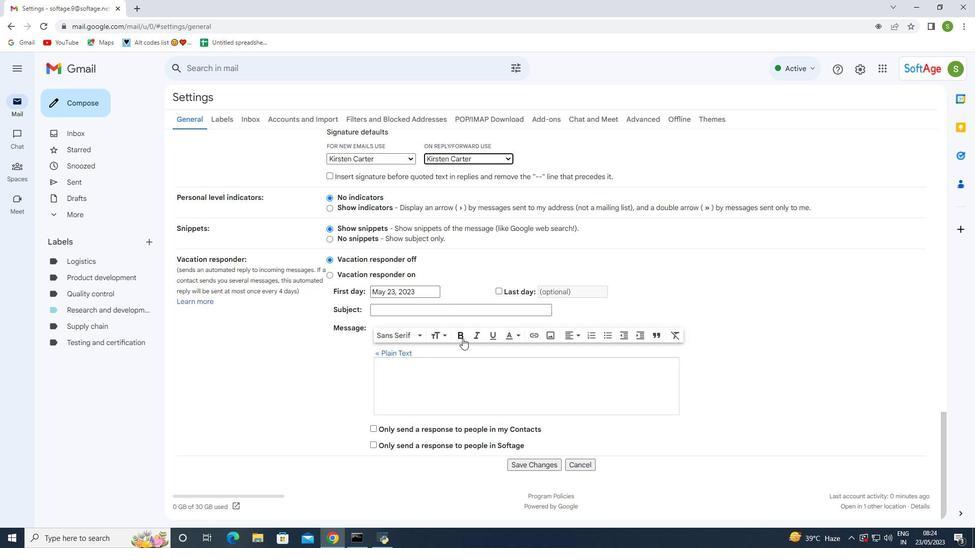 
Action: Mouse moved to (463, 347)
Screenshot: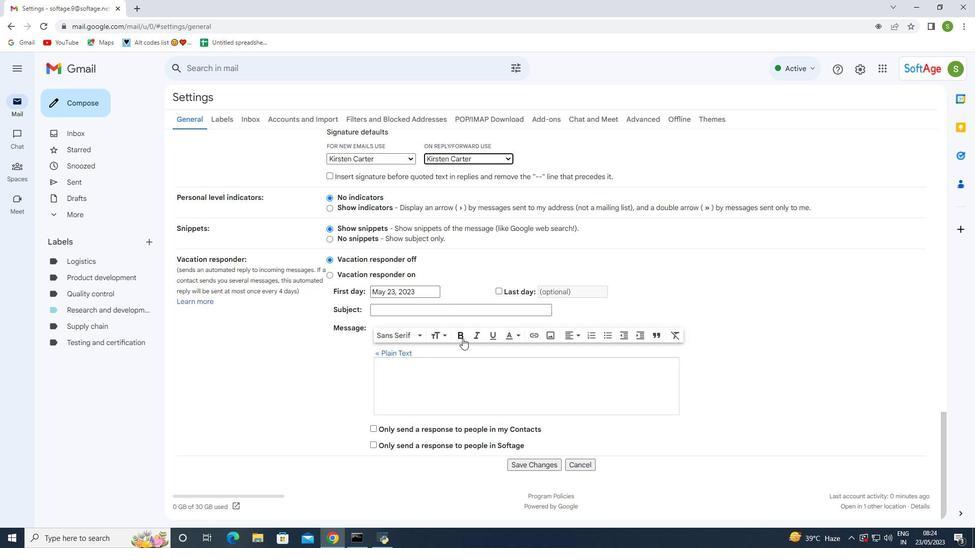 
Action: Mouse scrolled (463, 346) with delta (0, 0)
Screenshot: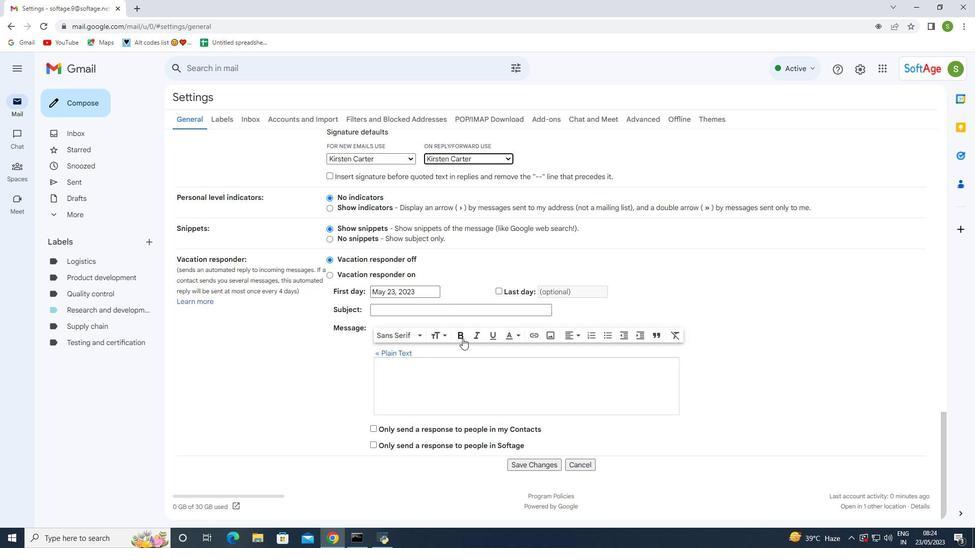 
Action: Mouse moved to (463, 347)
Screenshot: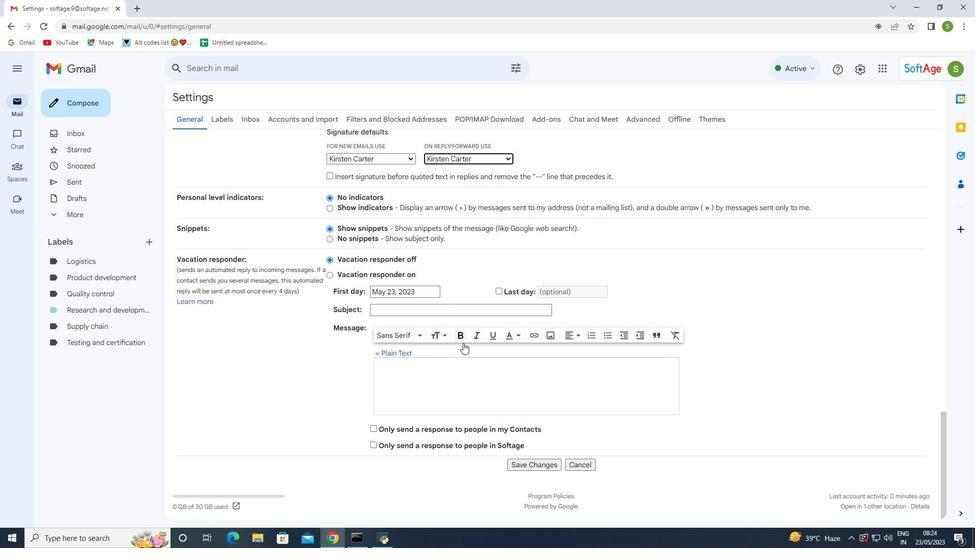 
Action: Mouse scrolled (463, 347) with delta (0, 0)
Screenshot: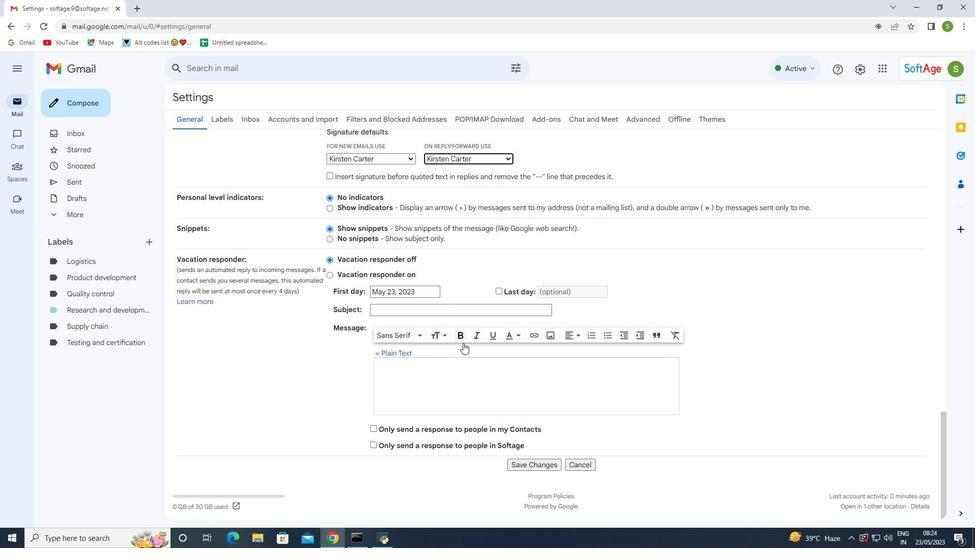 
Action: Mouse moved to (545, 466)
Screenshot: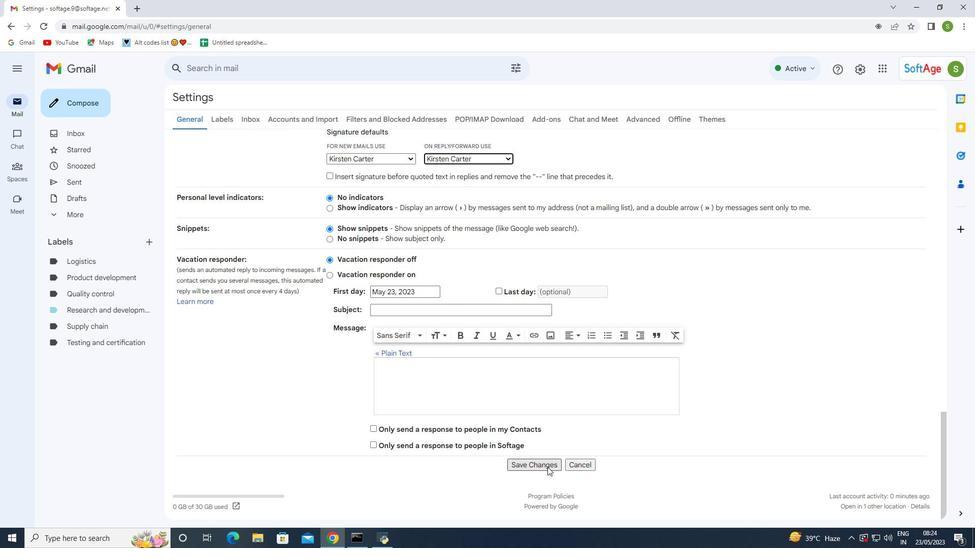 
Action: Mouse pressed left at (545, 466)
Screenshot: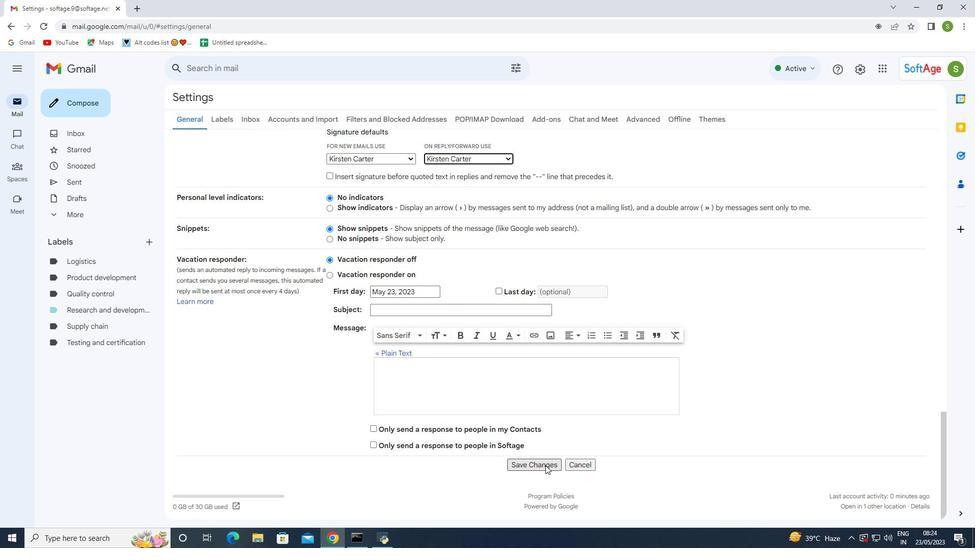 
Action: Mouse moved to (60, 103)
Screenshot: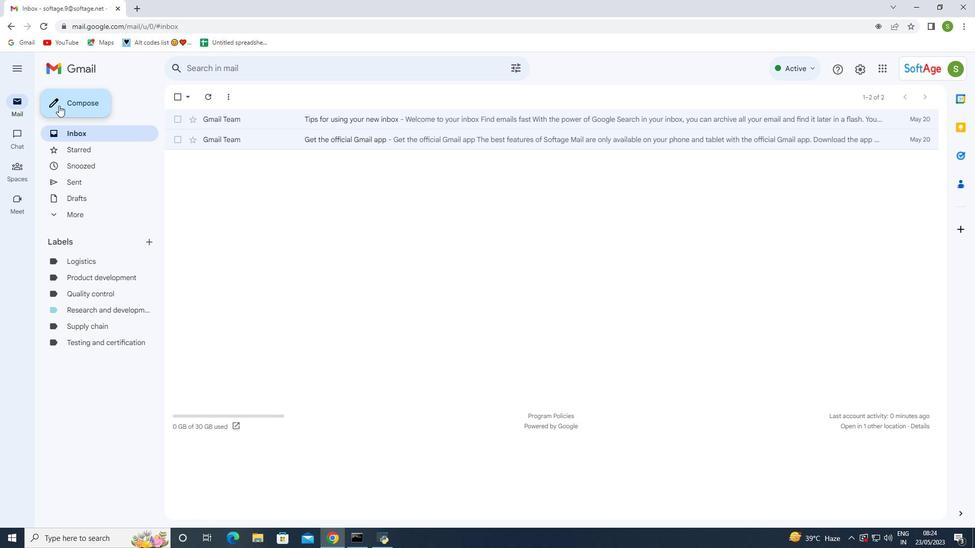 
Action: Mouse pressed left at (60, 103)
Screenshot: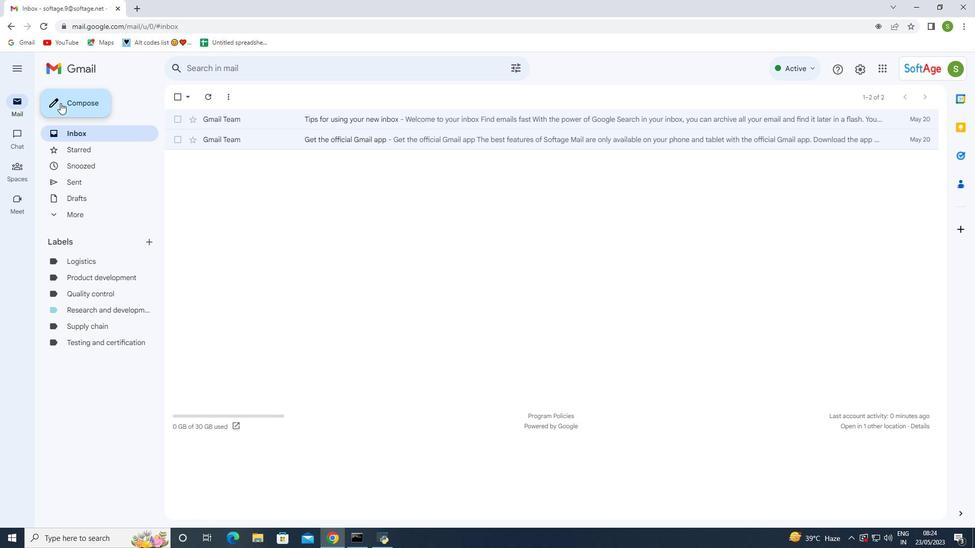 
Action: Mouse moved to (682, 244)
Screenshot: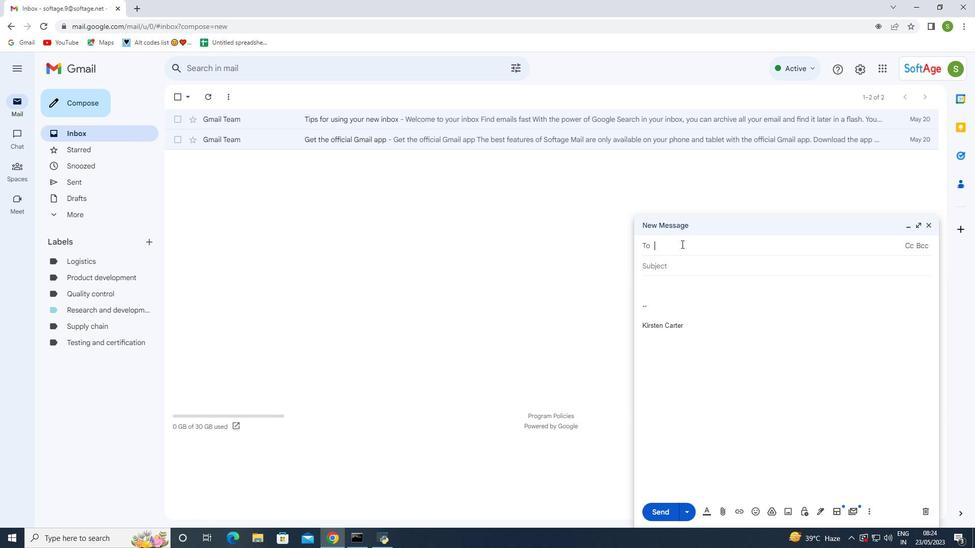
Action: Mouse pressed left at (682, 244)
Screenshot: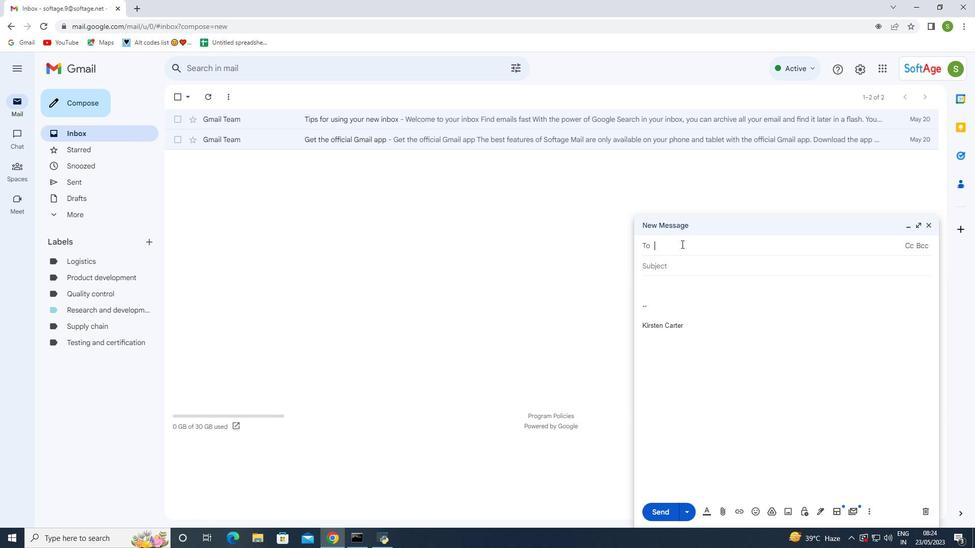 
Action: Key pressed softage.4<Key.shift>@softage.net
Screenshot: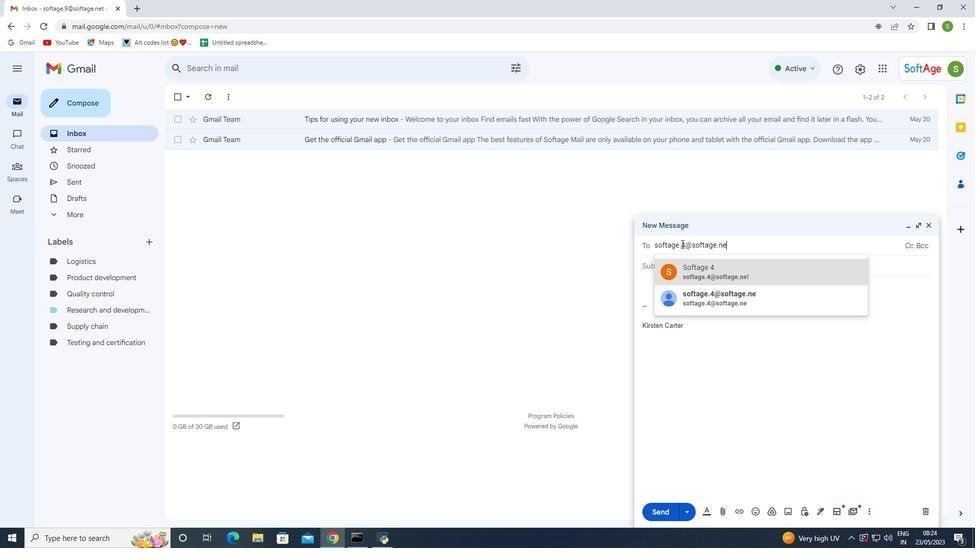 
Action: Mouse moved to (695, 271)
Screenshot: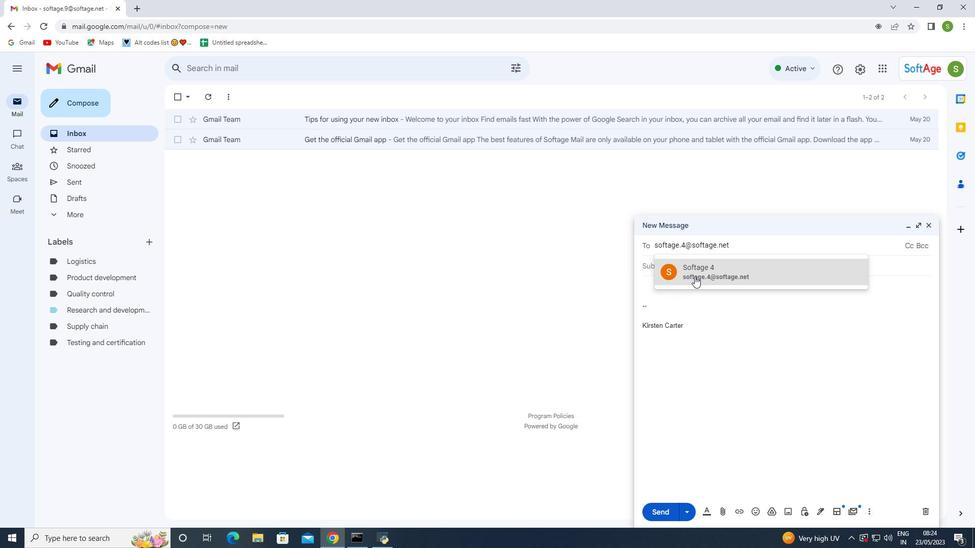 
Action: Mouse pressed left at (695, 271)
Screenshot: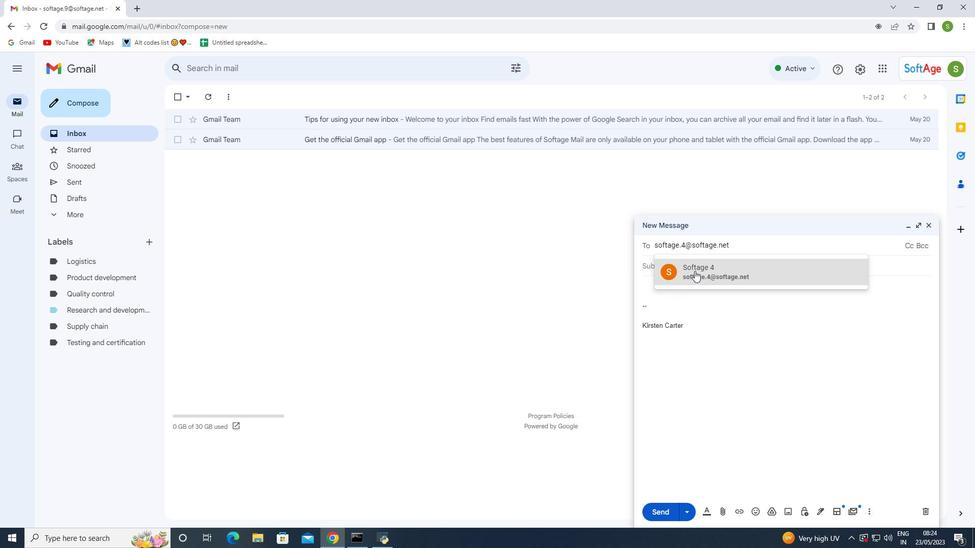 
Action: Mouse moved to (677, 276)
Screenshot: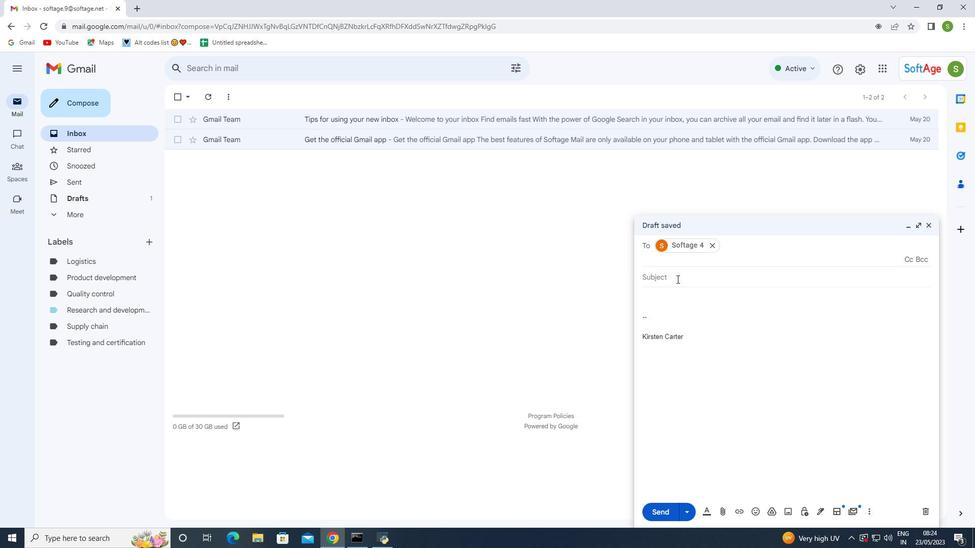 
Action: Mouse pressed left at (677, 276)
Screenshot: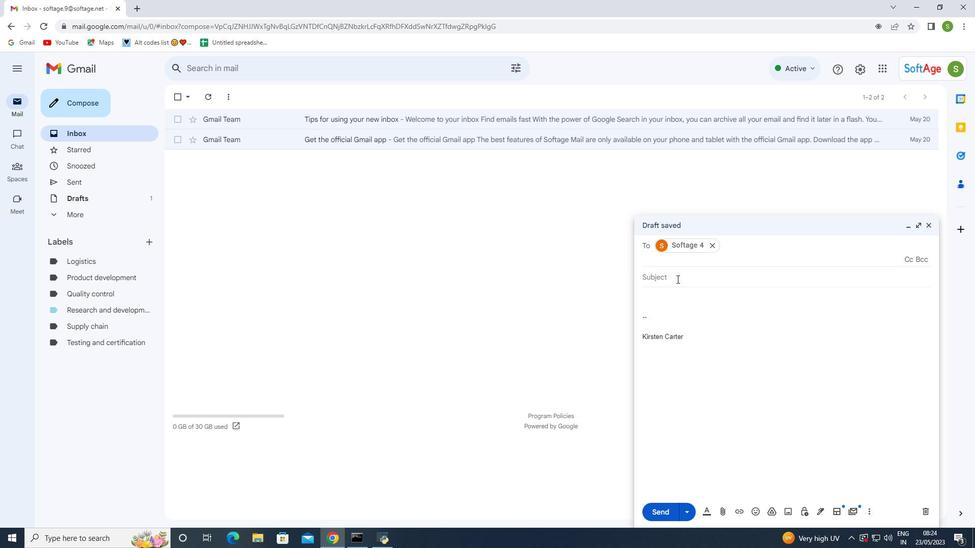 
Action: Key pressed <Key.shift>Feedback<Key.space>on<Key.space>a<Key.space>testimonial<Key.space>
Screenshot: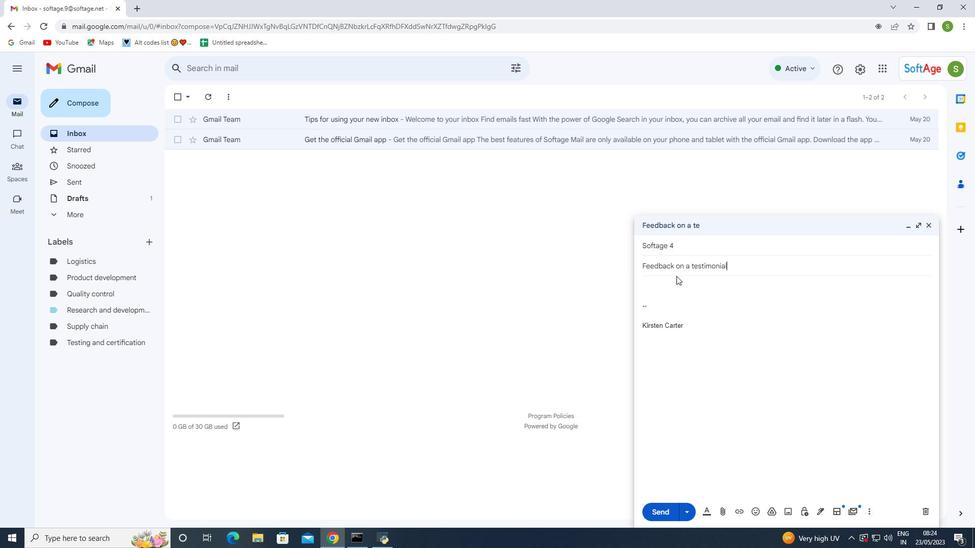 
Action: Mouse moved to (666, 304)
Screenshot: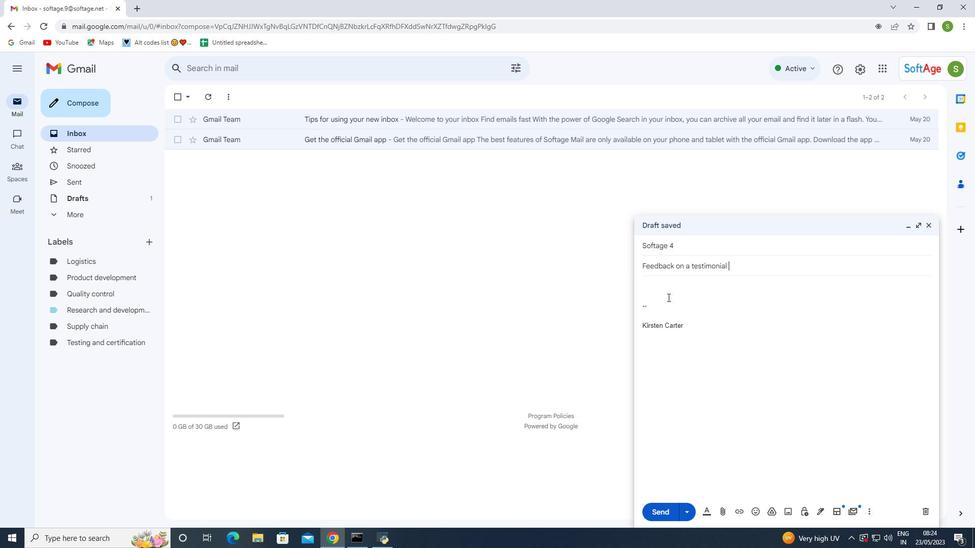 
Action: Mouse pressed left at (666, 304)
Screenshot: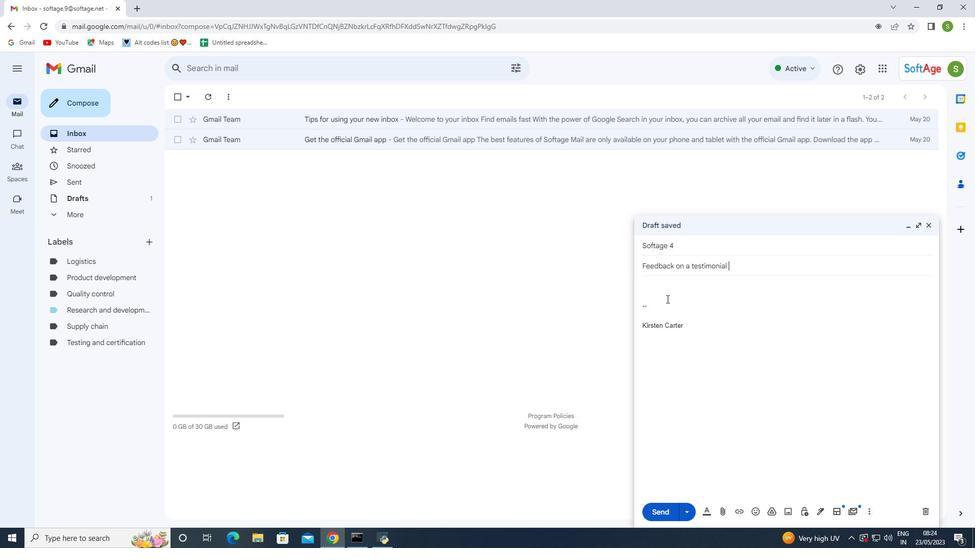 
Action: Key pressed <Key.backspace><Key.backspace><Key.backspace><Key.backspace><Key.shift>Can<Key.space>you<Key.space>please<Key.space>provide<Key.space>me<Key.space>with<Key.space>an<Key.space>y<Key.backspace>update<Key.space>on<Key.space>the<Key.space>project<Key.space>risks<Key.space>and<Key.space>mitigation<Key.space>plan<Key.shift_r>?
Screenshot: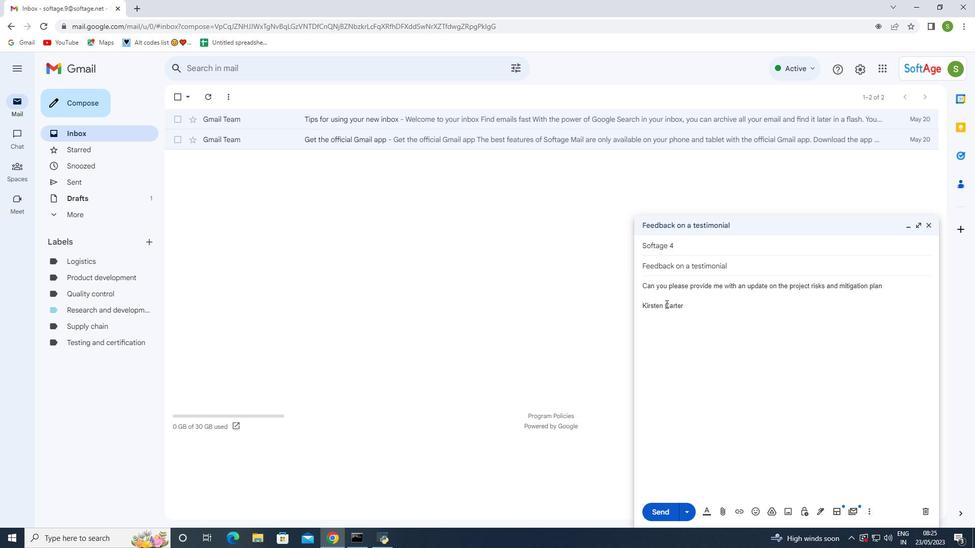 
Action: Mouse moved to (675, 512)
Screenshot: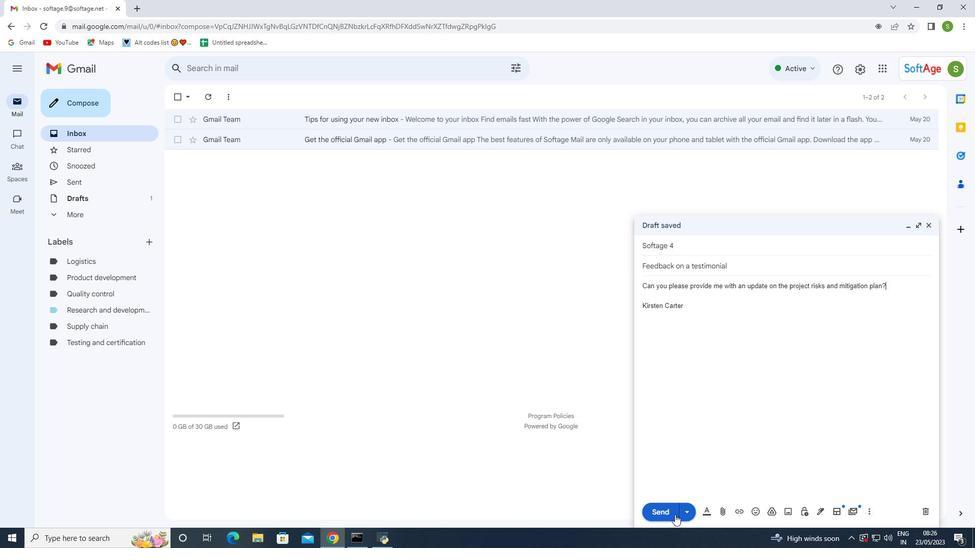 
Action: Mouse pressed left at (675, 512)
Screenshot: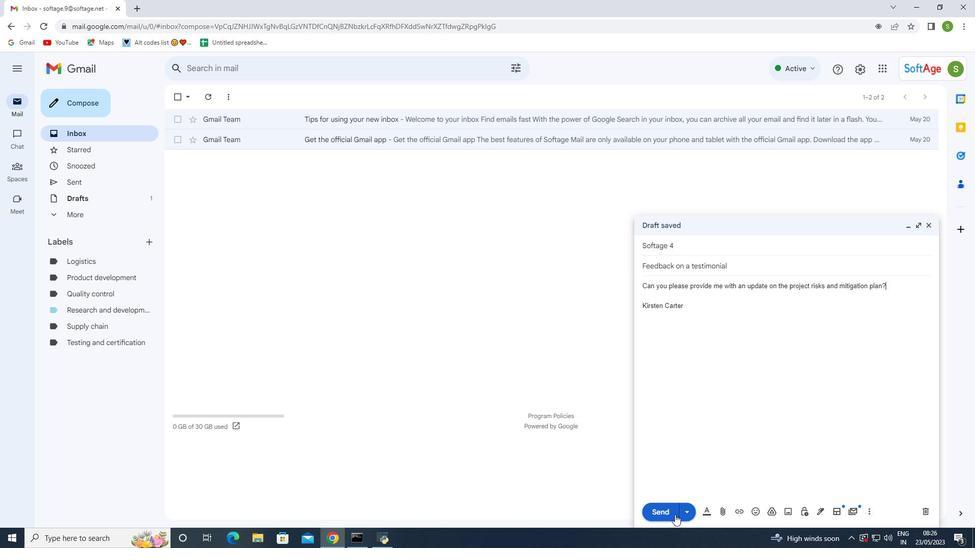
Action: Mouse moved to (72, 181)
Screenshot: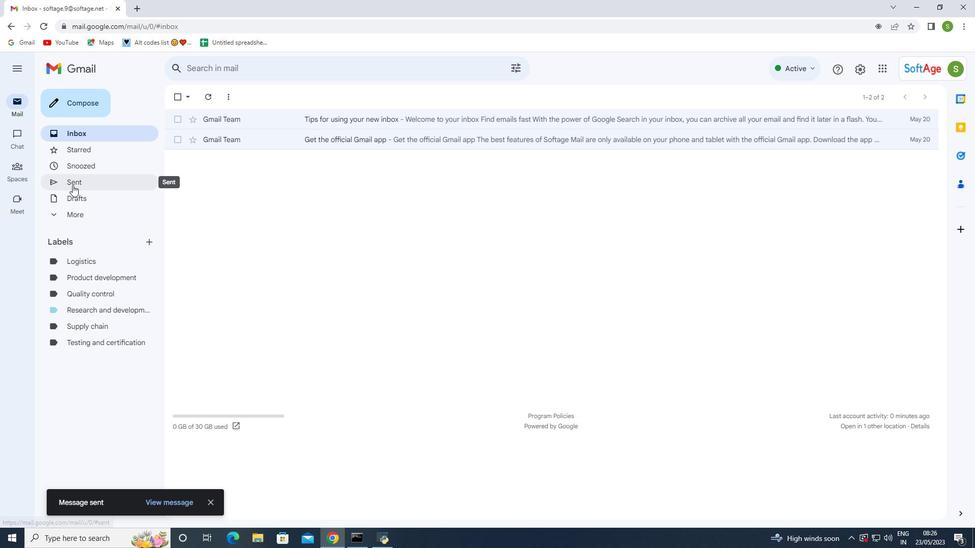 
Action: Mouse pressed left at (72, 181)
Screenshot: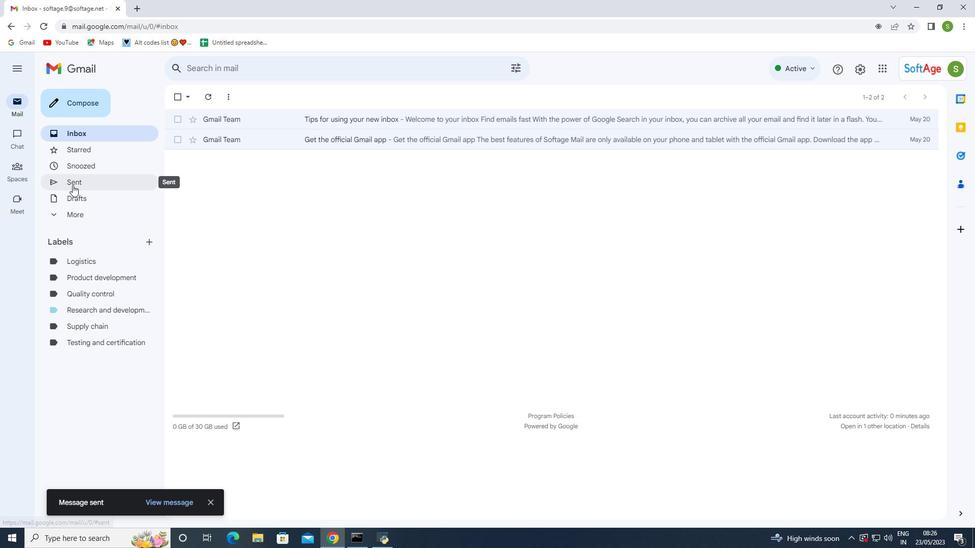 
Action: Mouse moved to (177, 147)
Screenshot: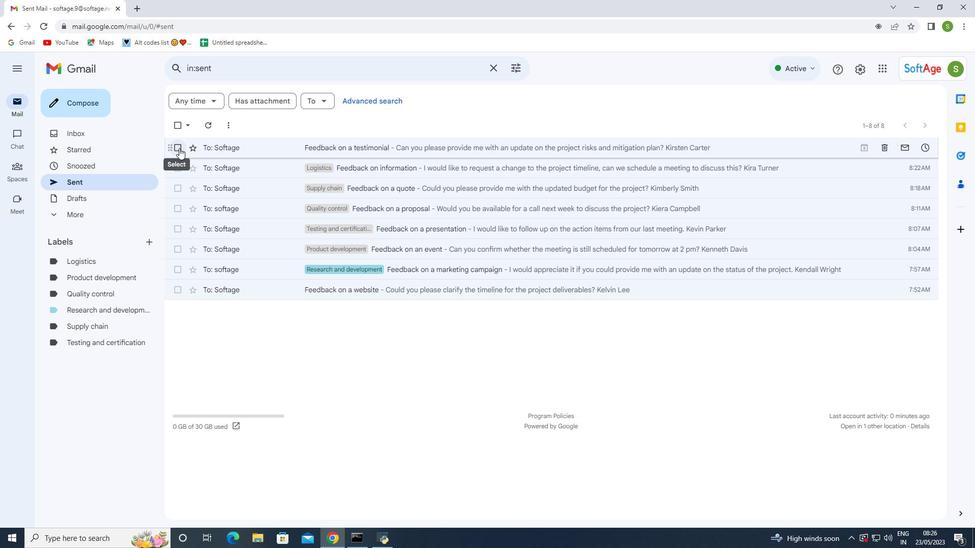 
Action: Mouse pressed left at (177, 147)
Screenshot: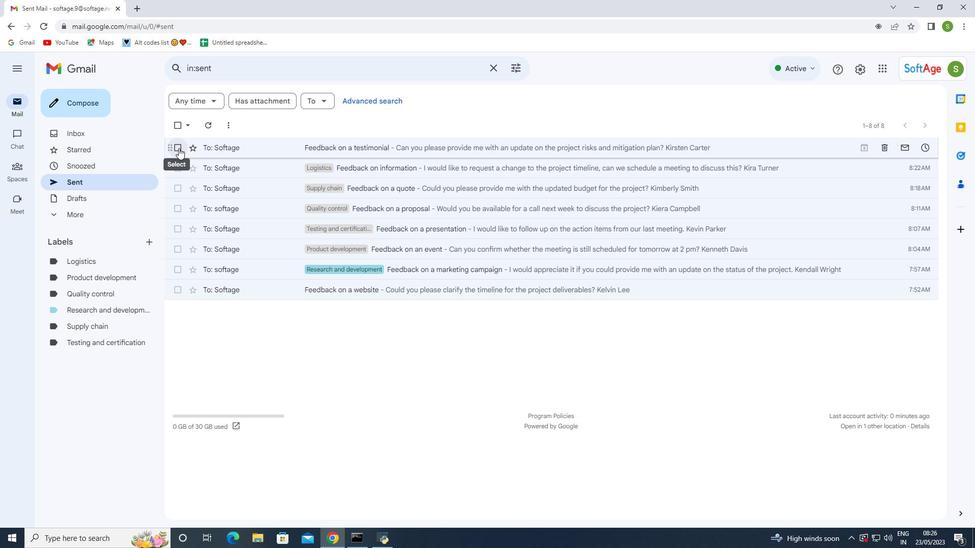 
Action: Mouse moved to (274, 149)
Screenshot: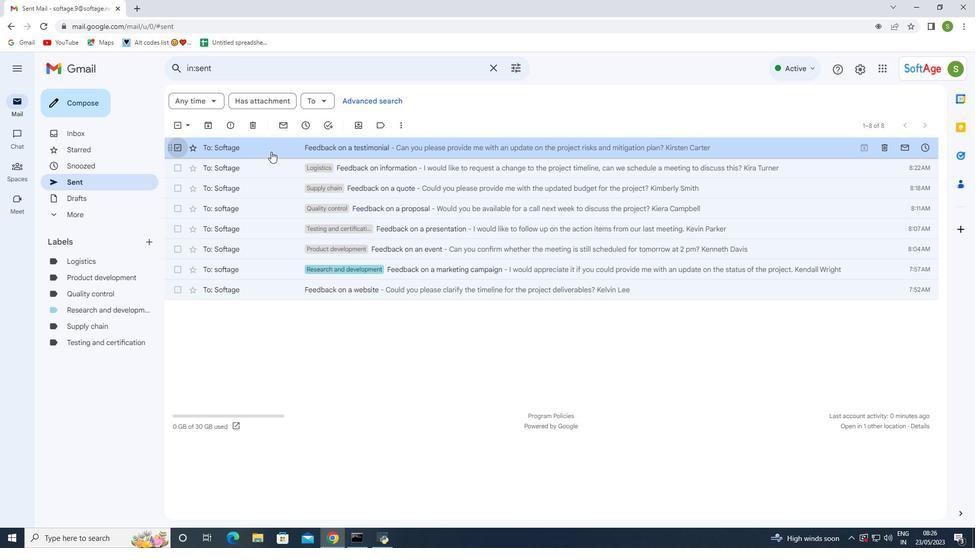 
Action: Mouse pressed right at (274, 149)
Screenshot: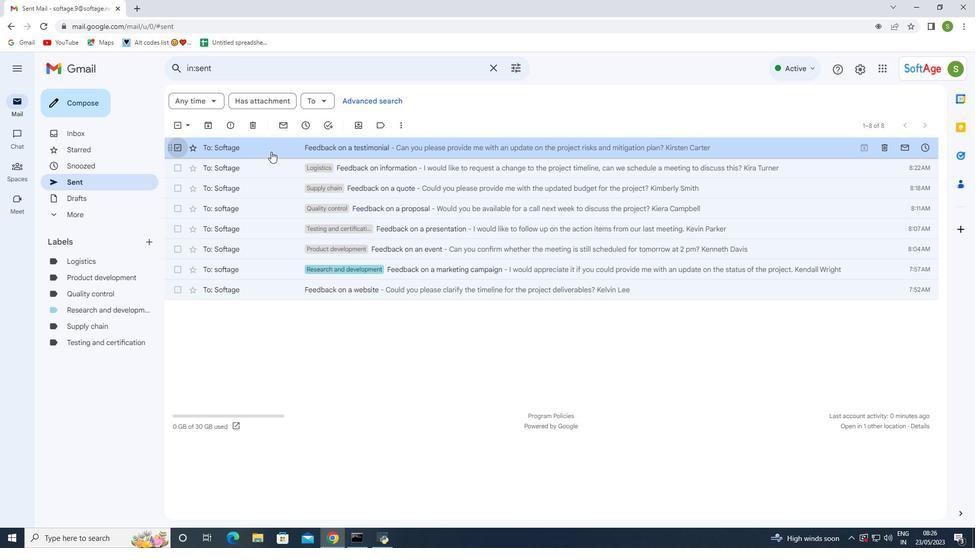 
Action: Mouse moved to (454, 303)
Screenshot: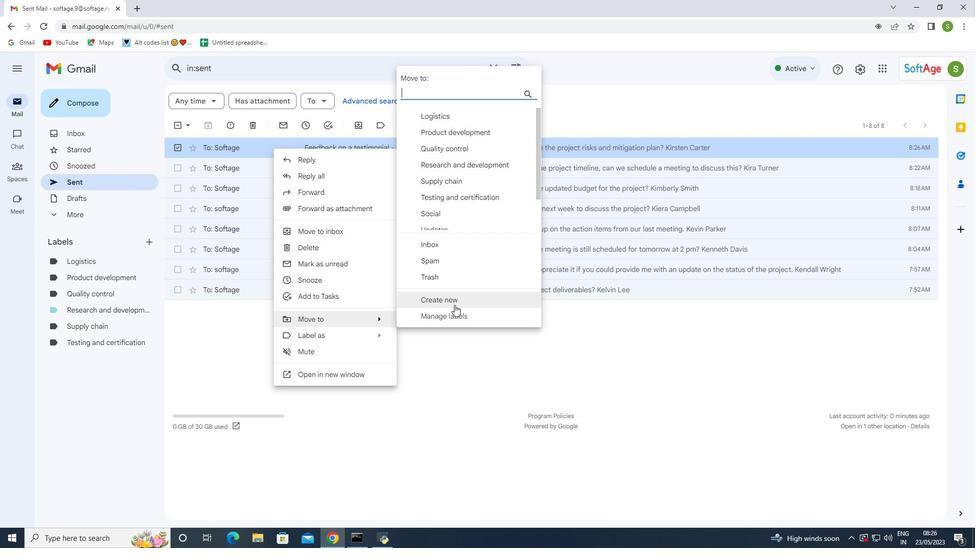 
Action: Mouse pressed left at (454, 303)
Screenshot: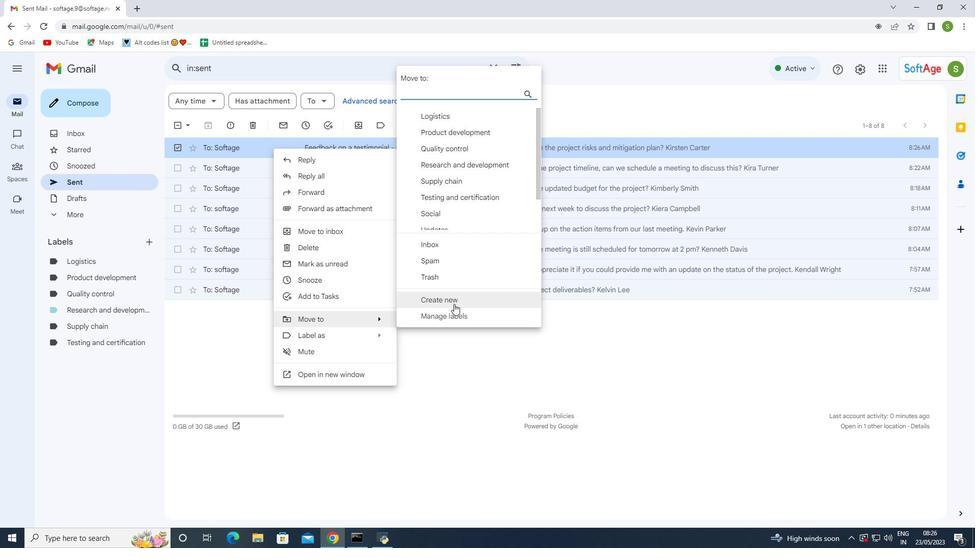 
Action: Mouse moved to (433, 274)
Screenshot: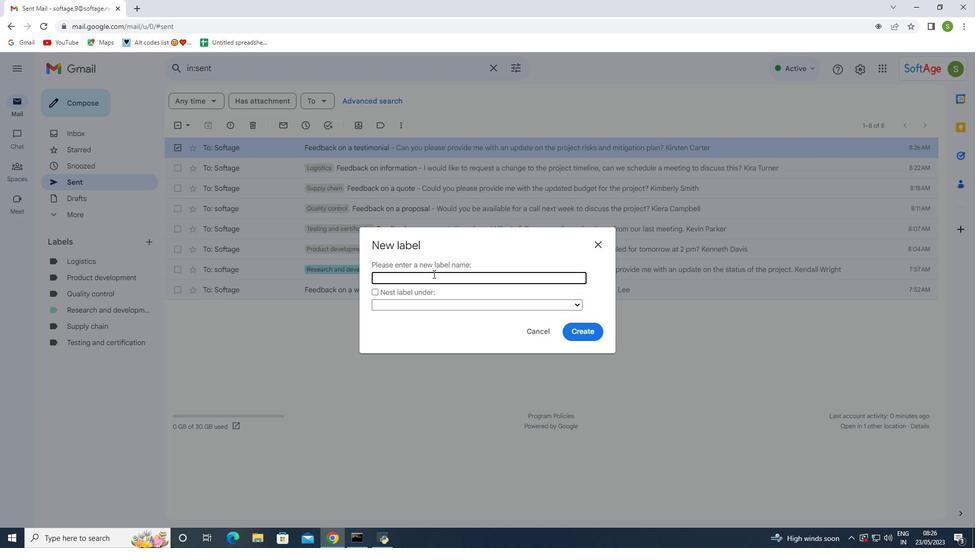 
Action: Mouse pressed left at (433, 274)
Screenshot: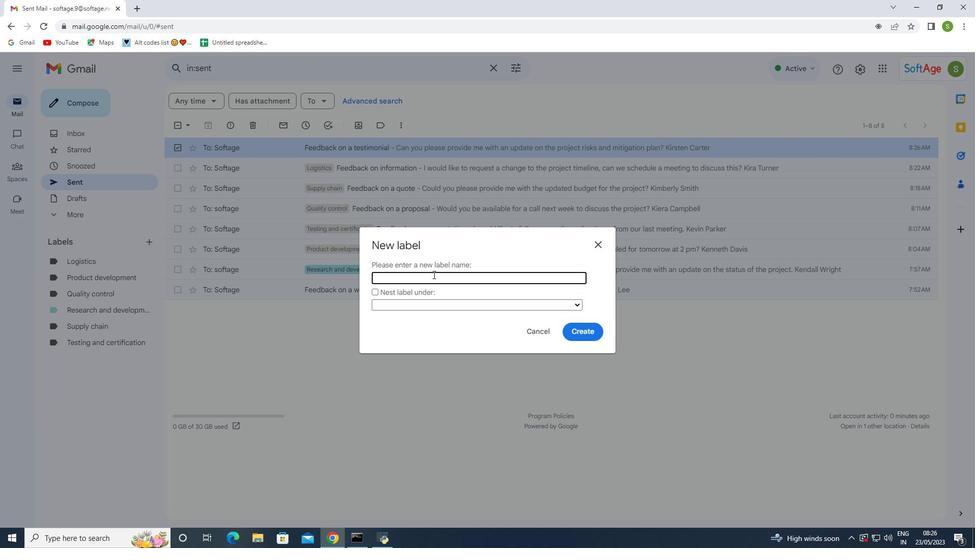
Action: Key pressed <Key.shift><Key.shift><Key.shift><Key.shift><Key.shift><Key.shift><Key.shift><Key.shift><Key.shift><Key.shift><Key.shift>Inventory<Key.space><Key.shift>M<Key.backspace><Key.shift>management
Screenshot: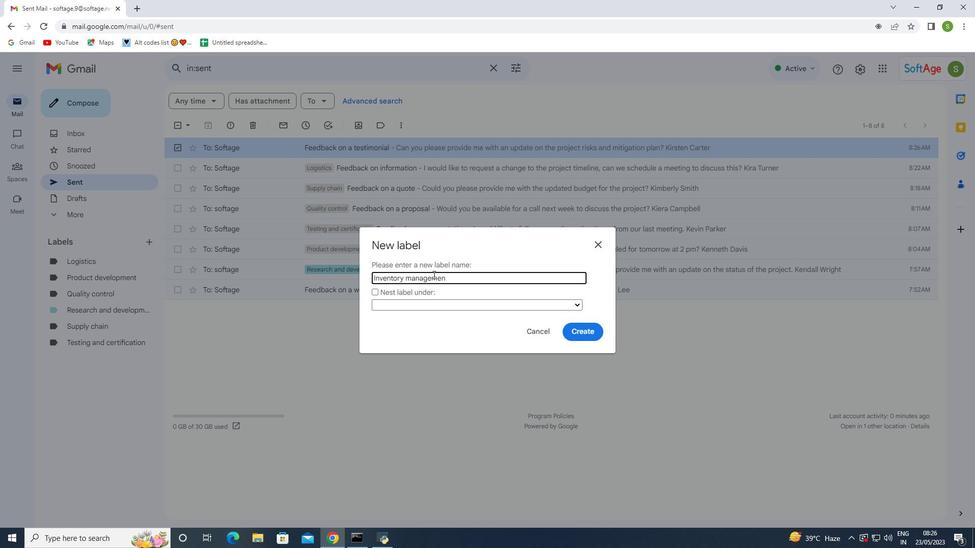 
Action: Mouse moved to (575, 329)
Screenshot: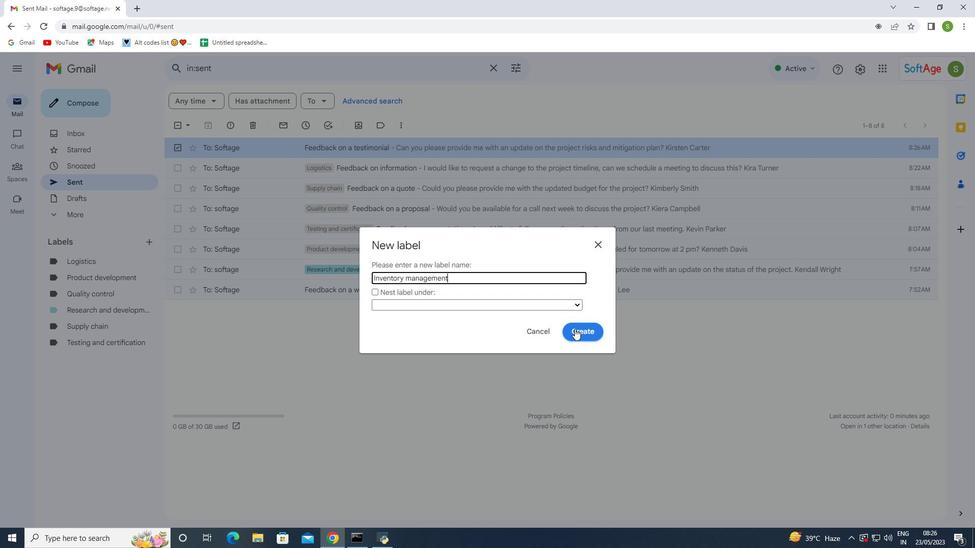 
Action: Mouse pressed left at (575, 329)
Screenshot: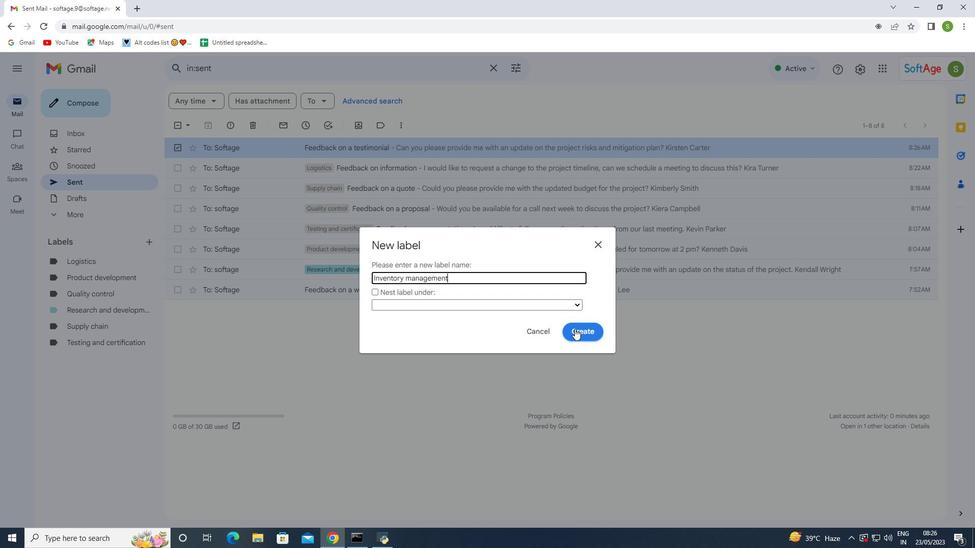 
Action: Mouse moved to (91, 263)
Screenshot: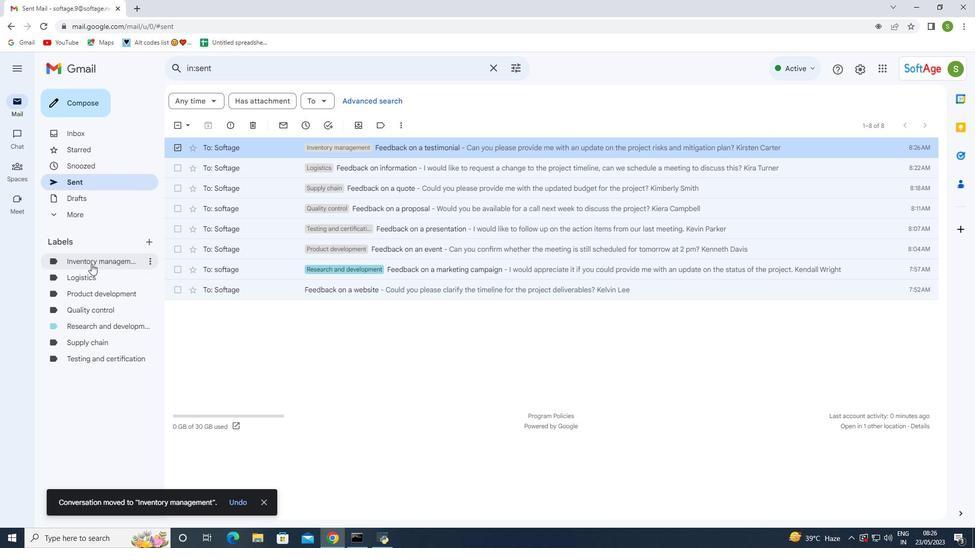 
Action: Mouse pressed left at (91, 263)
Screenshot: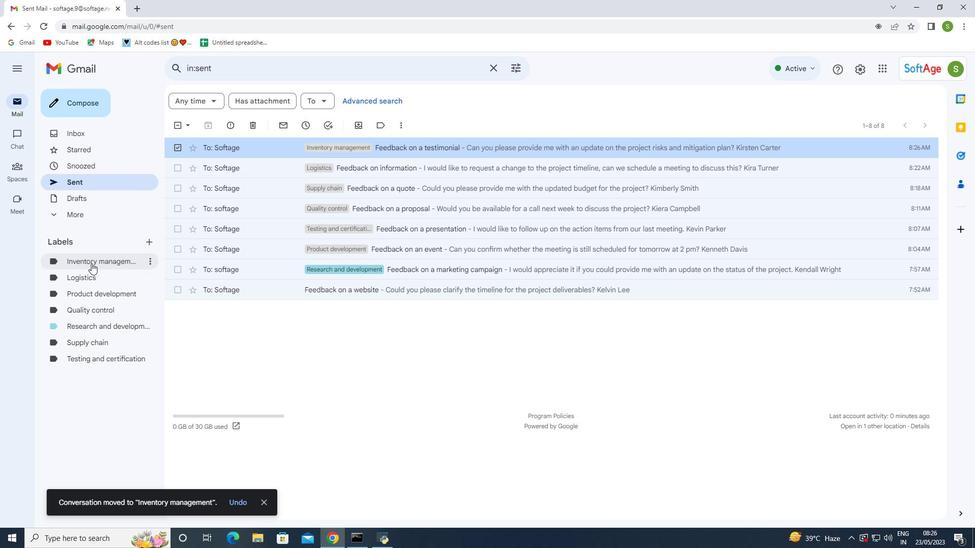 
Action: Mouse pressed left at (91, 263)
Screenshot: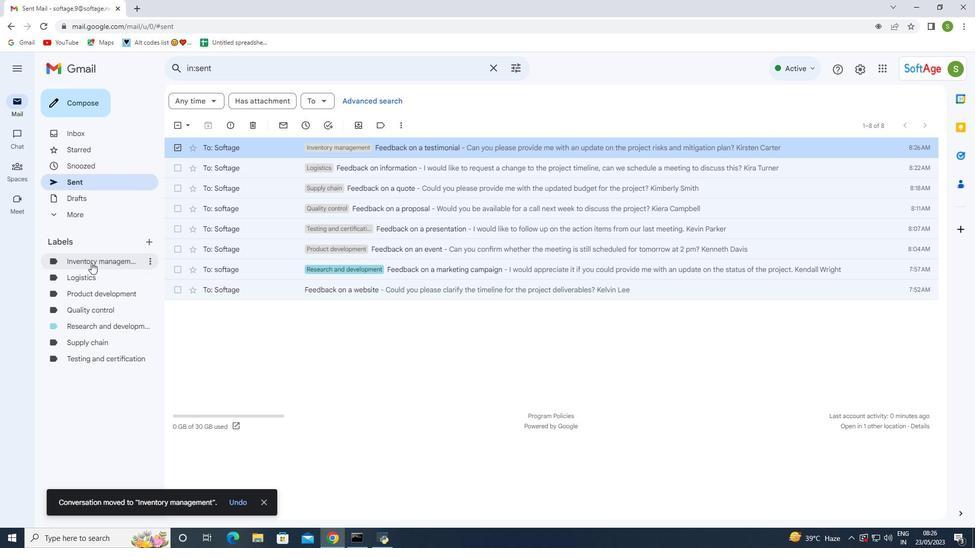 
Action: Mouse moved to (234, 156)
Screenshot: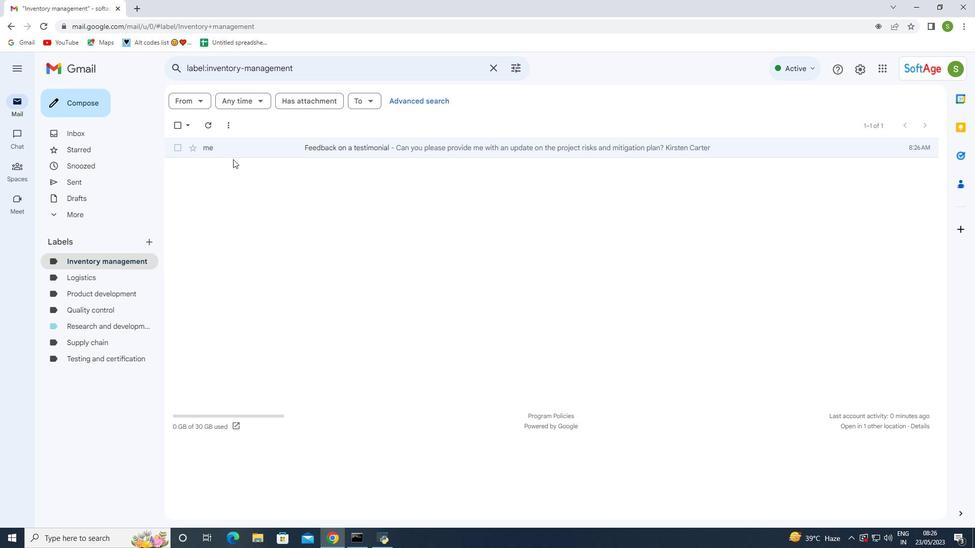 
Action: Mouse pressed left at (234, 156)
Screenshot: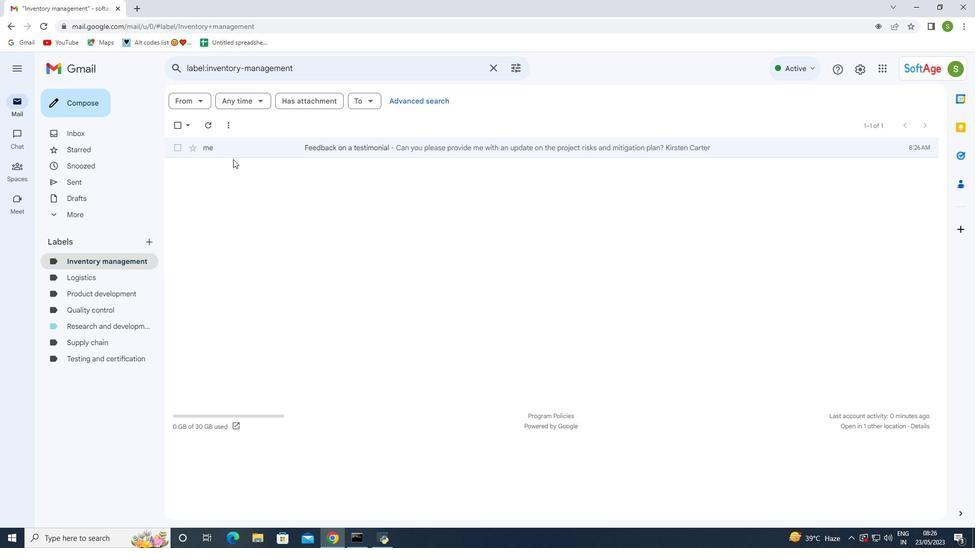 
Action: Mouse pressed left at (234, 156)
Screenshot: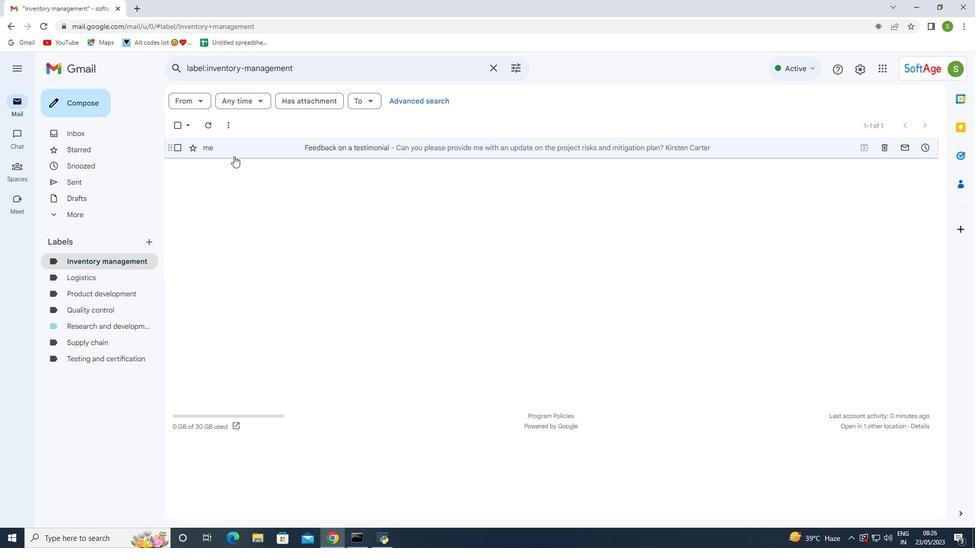 
Action: Mouse moved to (180, 98)
Screenshot: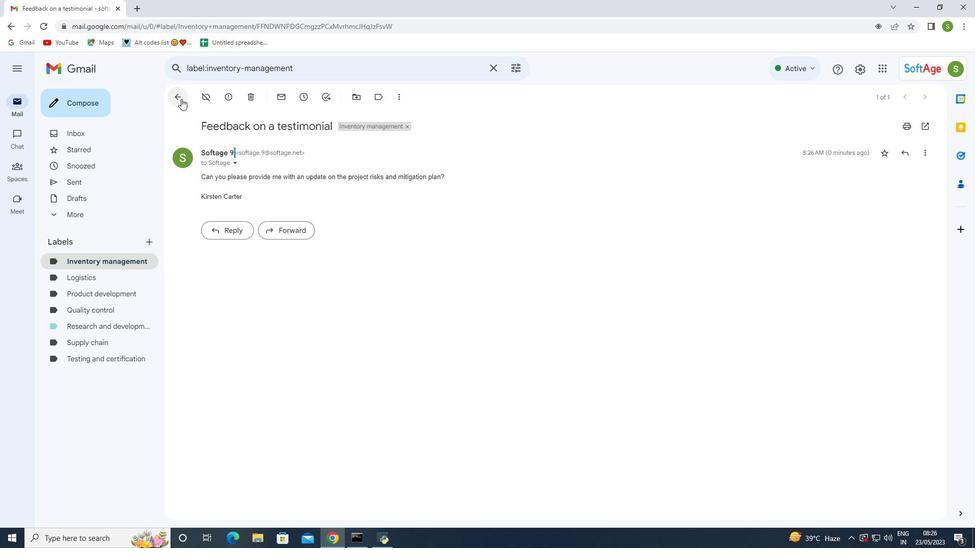 
Action: Mouse pressed left at (180, 98)
Screenshot: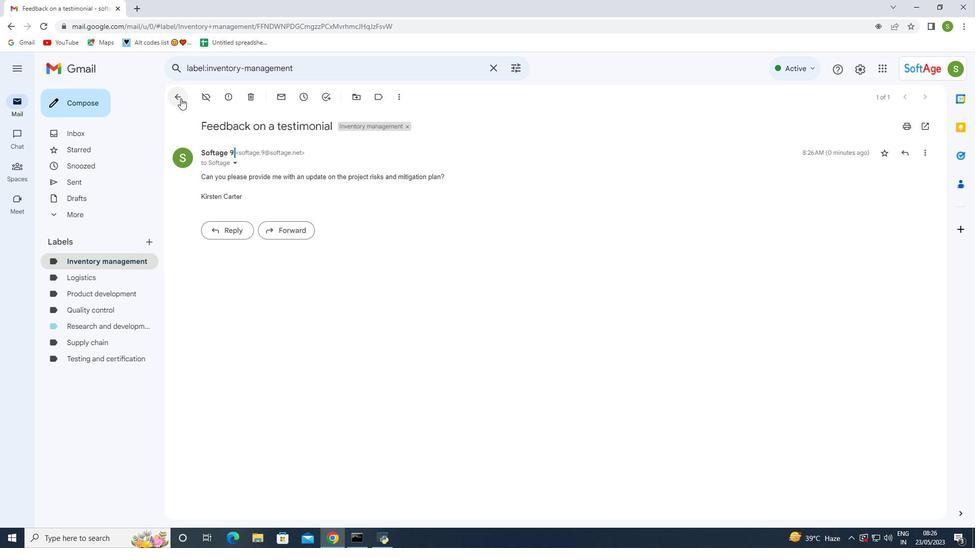 
Action: Mouse moved to (277, 183)
Screenshot: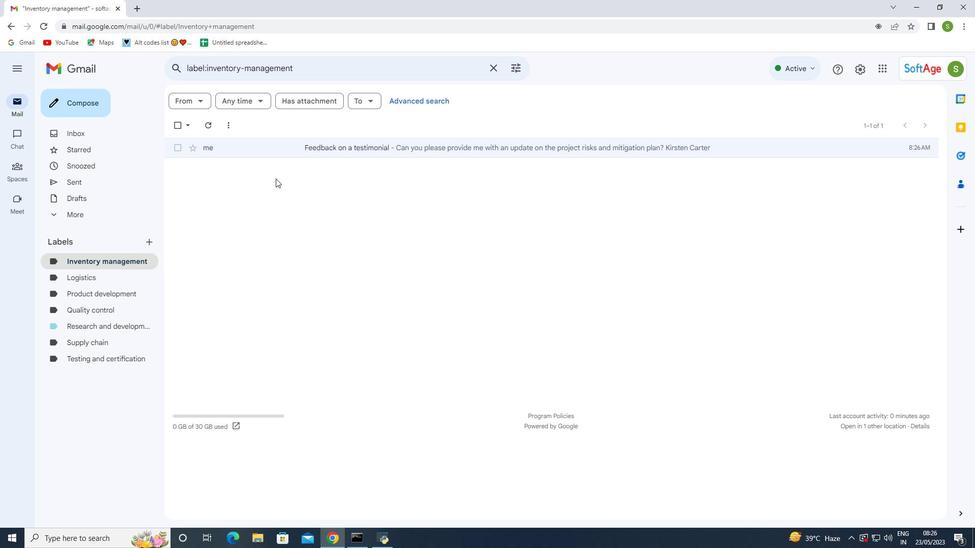 
